Task: Create a scrum project CommPlan. Add to scrum project CommPlan a team member softage.1@softage.net and assign as Project Lead. Add to scrum project CommPlan a team member softage.2@softage.net
Action: Mouse moved to (204, 60)
Screenshot: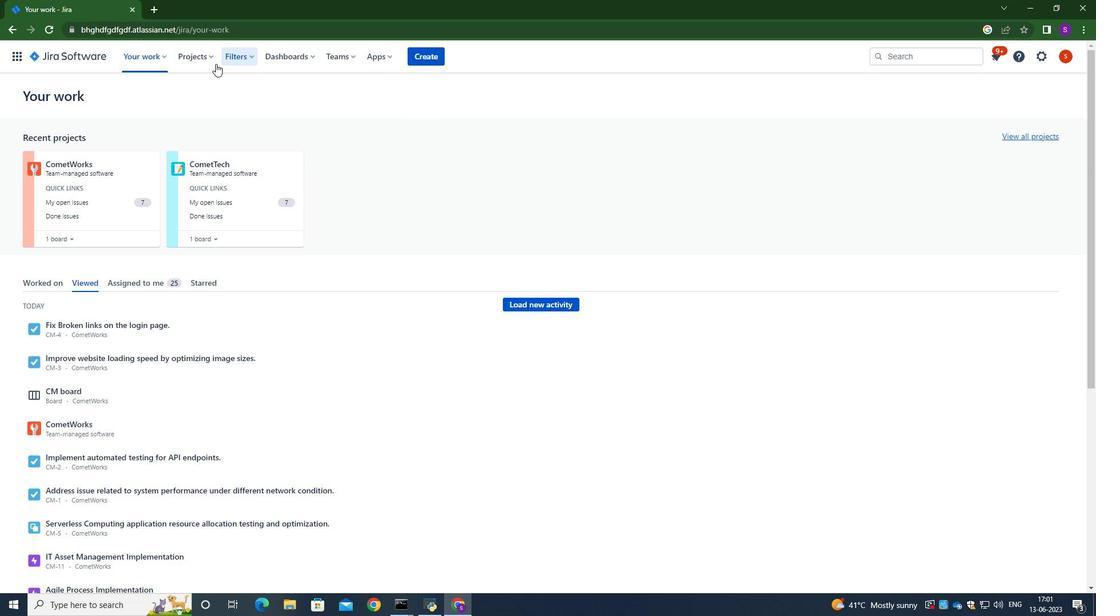 
Action: Mouse pressed left at (204, 60)
Screenshot: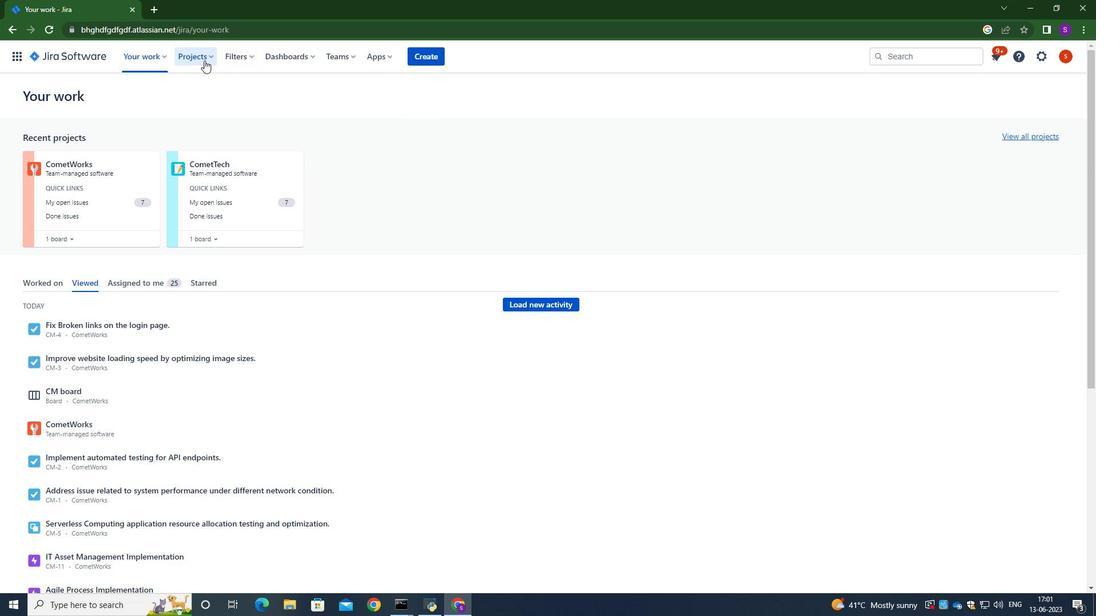 
Action: Mouse moved to (226, 190)
Screenshot: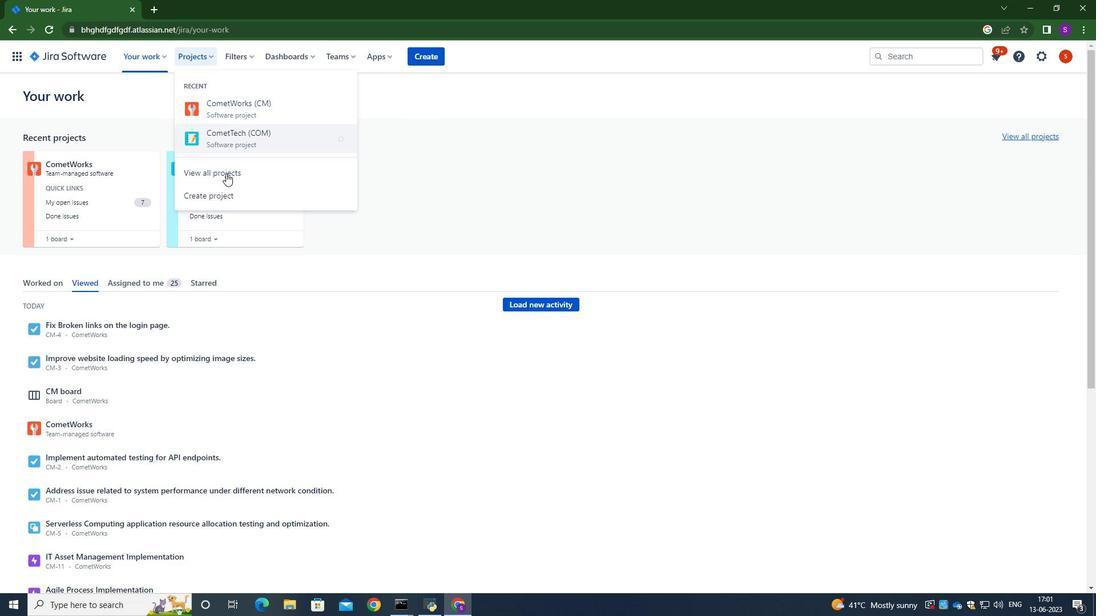 
Action: Mouse pressed left at (226, 190)
Screenshot: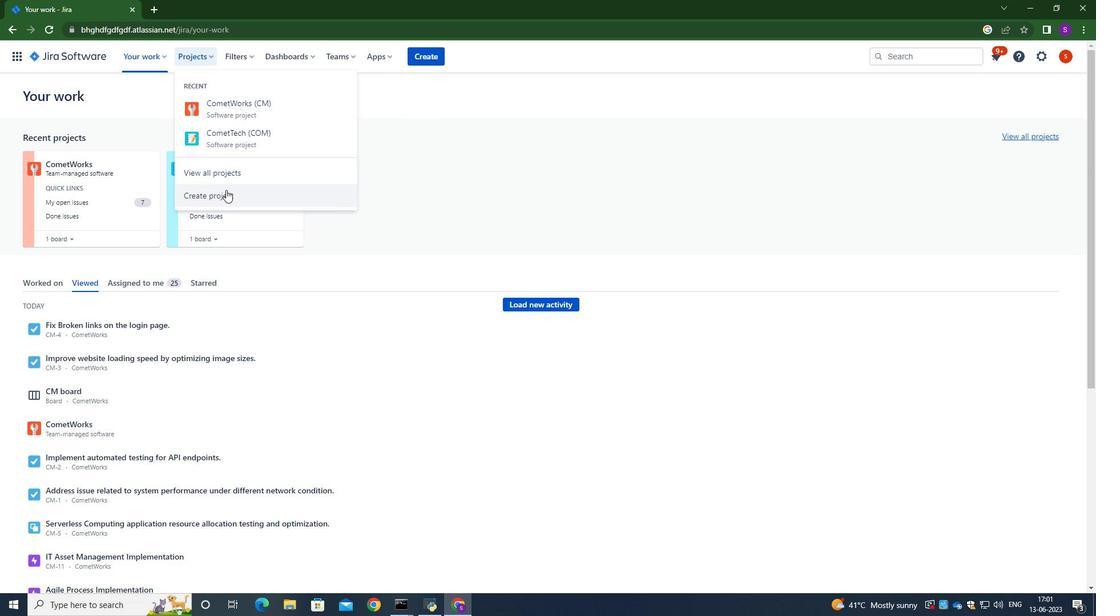 
Action: Mouse moved to (440, 288)
Screenshot: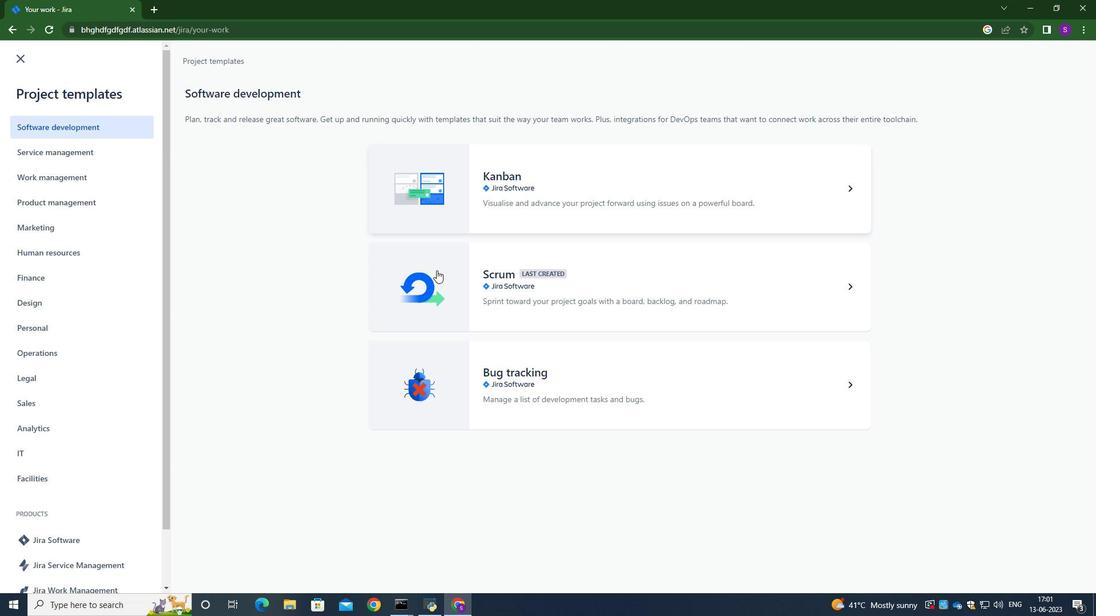 
Action: Mouse pressed left at (440, 288)
Screenshot: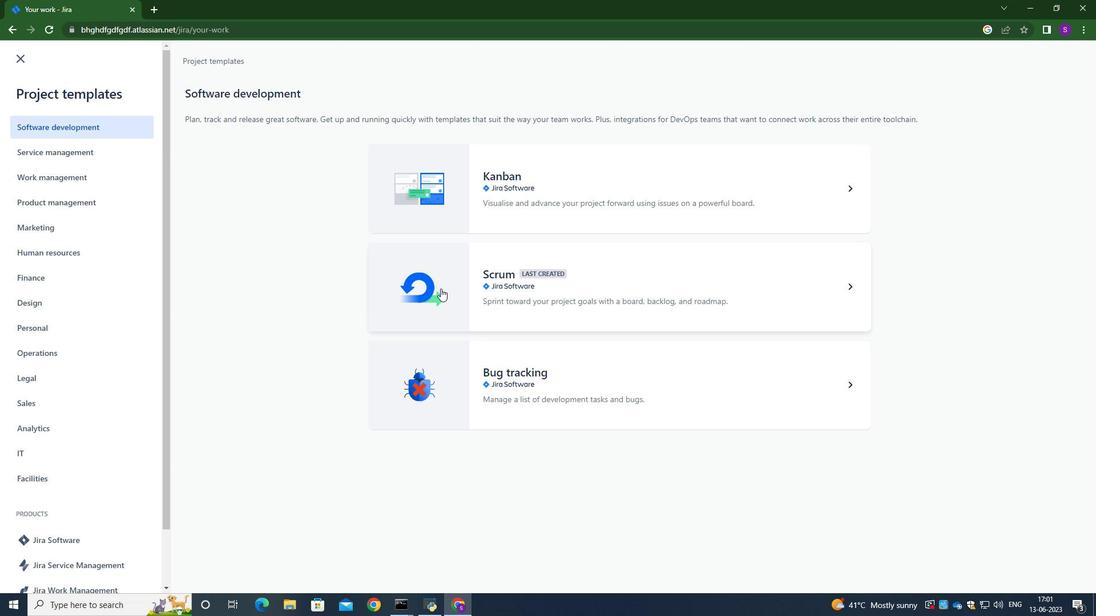 
Action: Mouse moved to (824, 95)
Screenshot: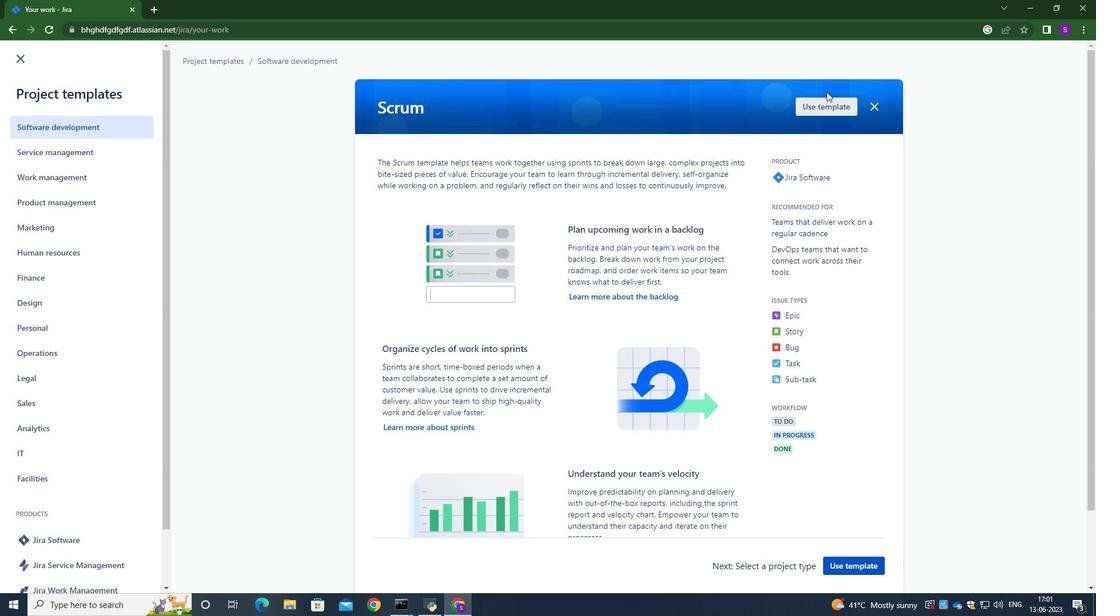
Action: Mouse pressed left at (824, 95)
Screenshot: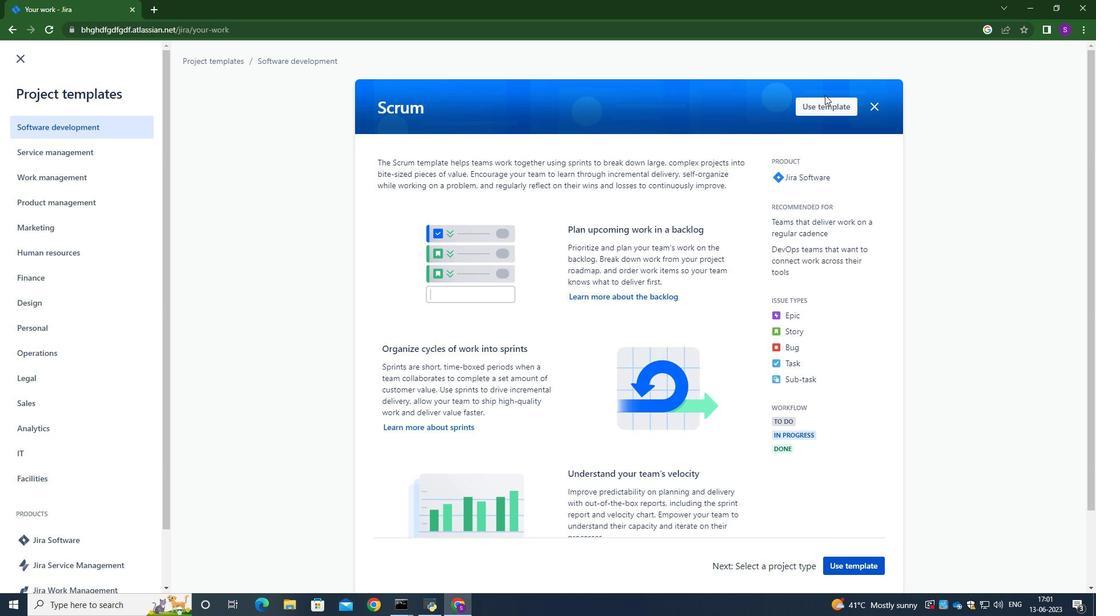 
Action: Mouse moved to (824, 101)
Screenshot: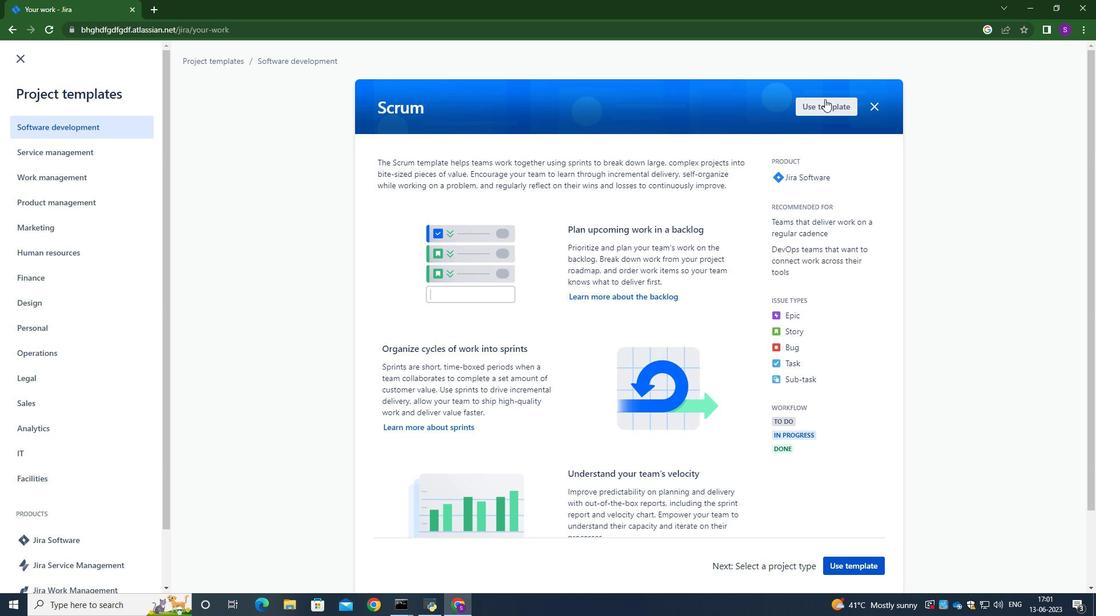 
Action: Mouse pressed left at (824, 101)
Screenshot: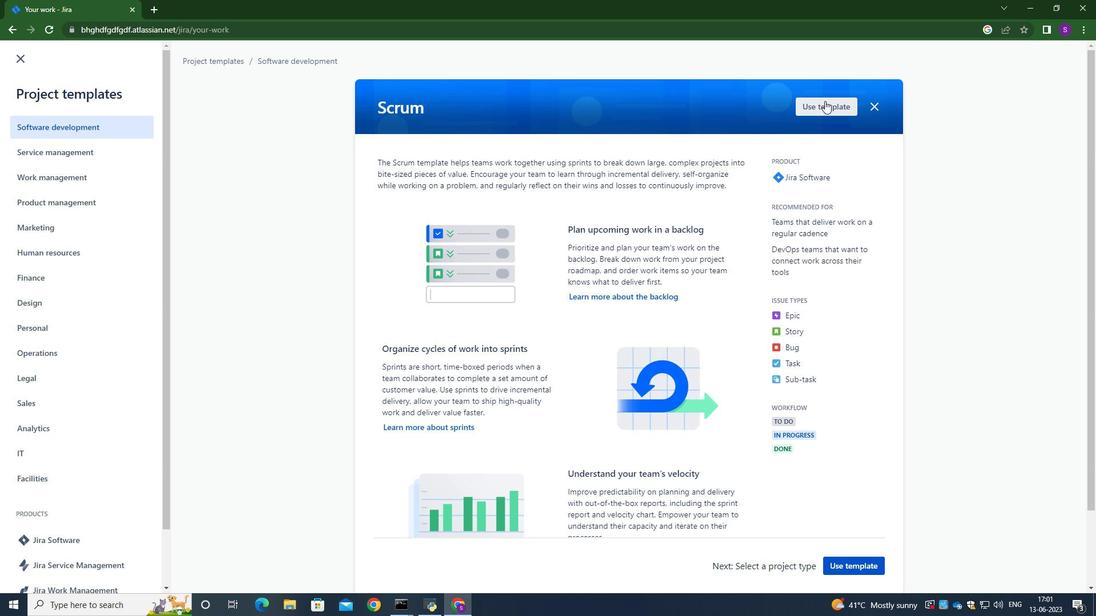 
Action: Mouse moved to (548, 303)
Screenshot: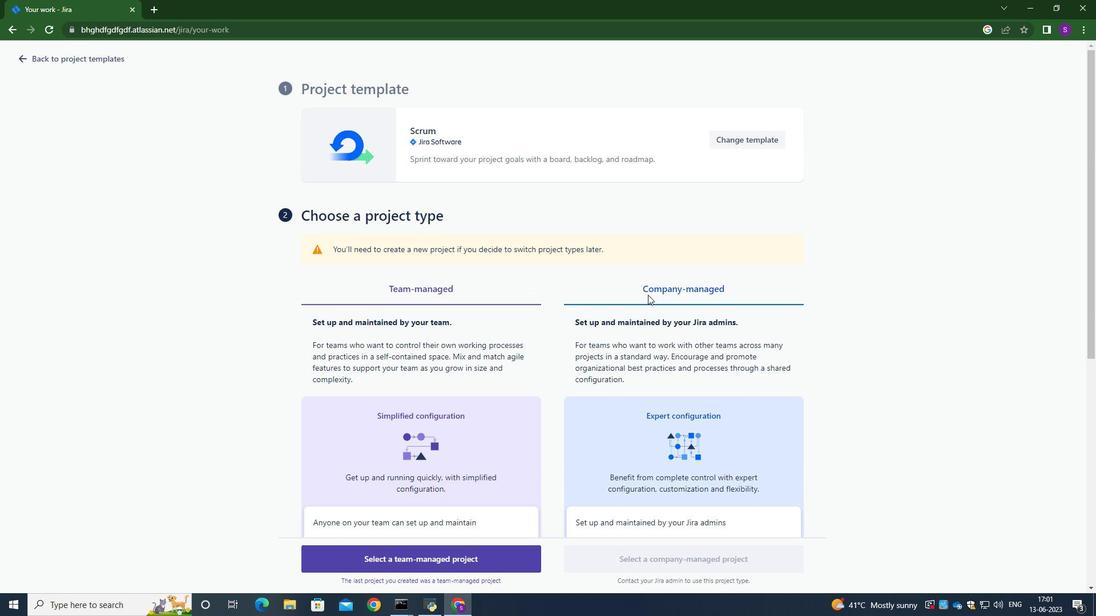 
Action: Mouse scrolled (548, 302) with delta (0, 0)
Screenshot: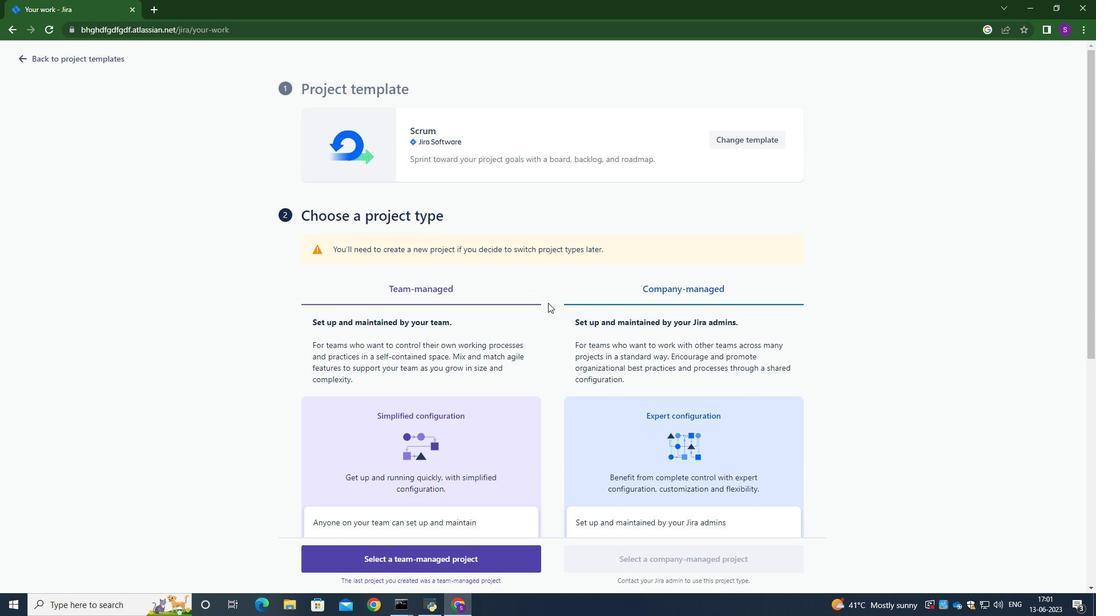 
Action: Mouse scrolled (548, 302) with delta (0, 0)
Screenshot: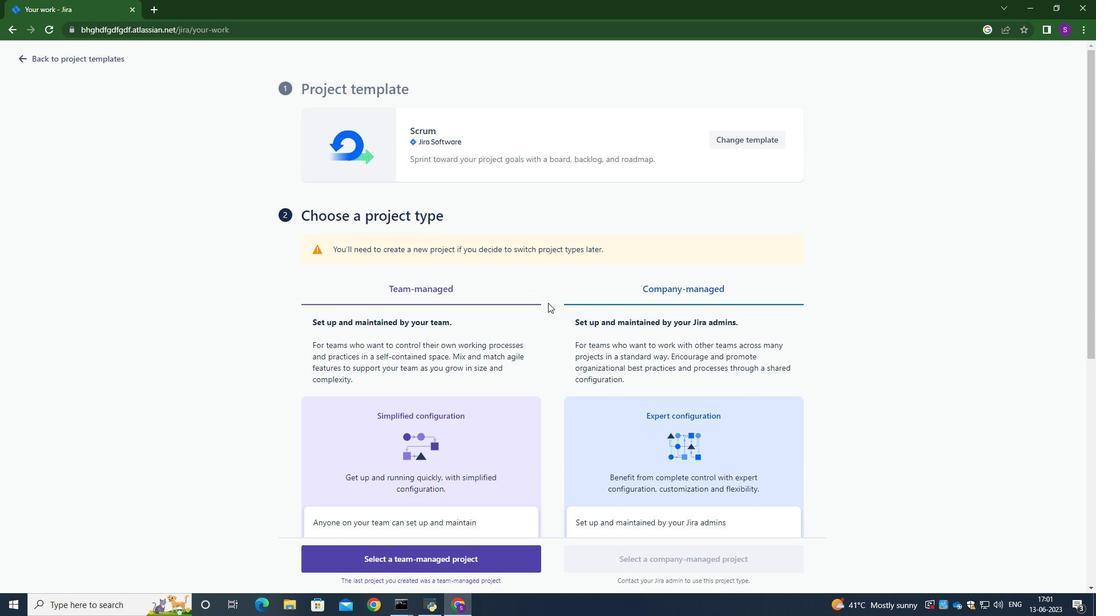 
Action: Mouse scrolled (548, 302) with delta (0, 0)
Screenshot: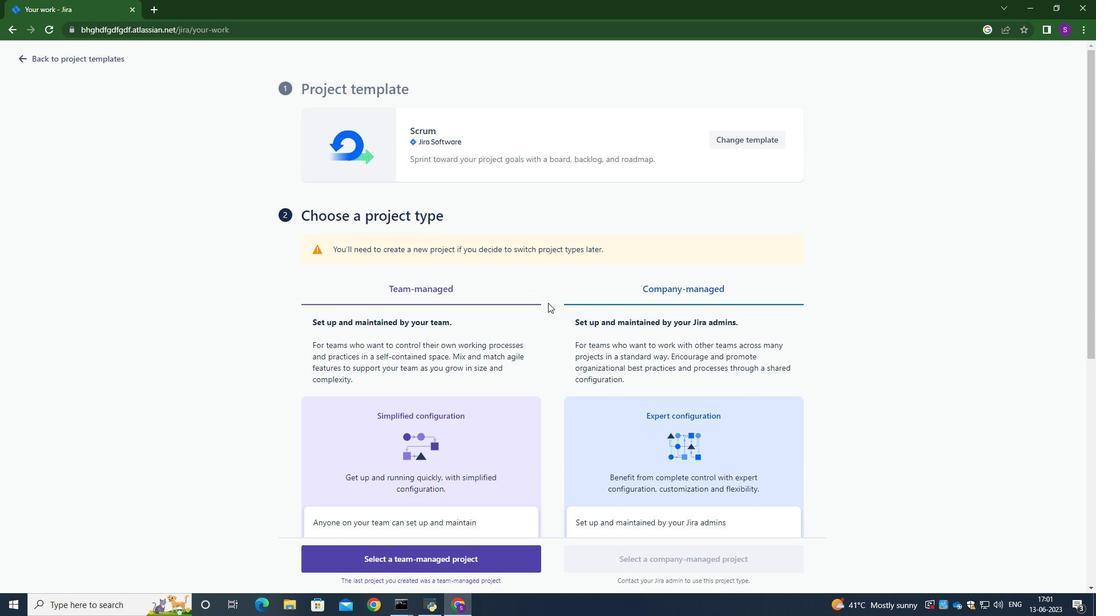 
Action: Mouse scrolled (548, 302) with delta (0, 0)
Screenshot: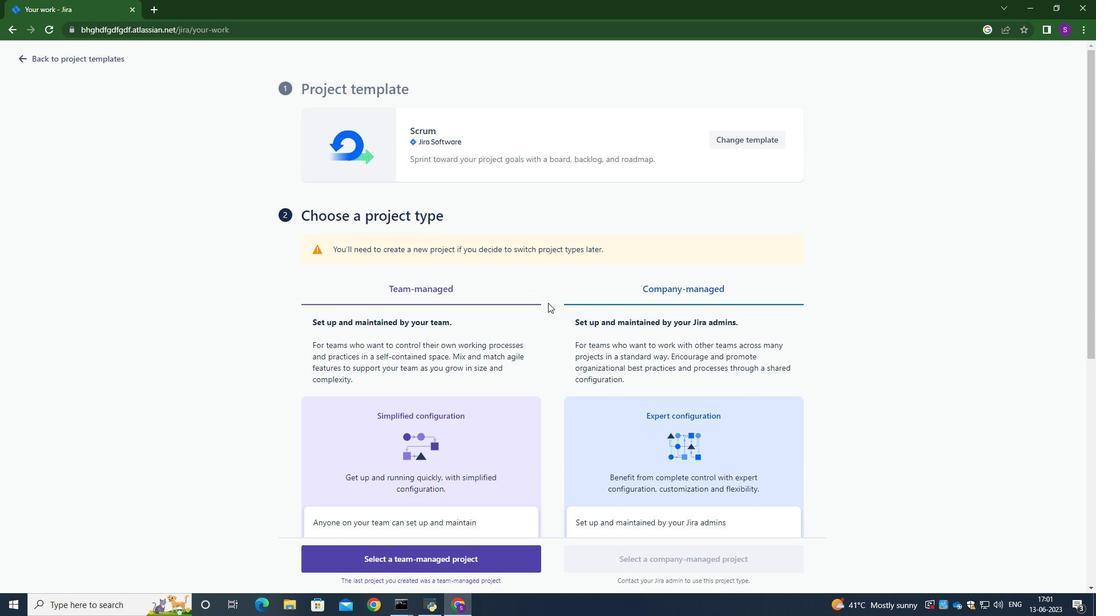 
Action: Mouse scrolled (548, 302) with delta (0, 0)
Screenshot: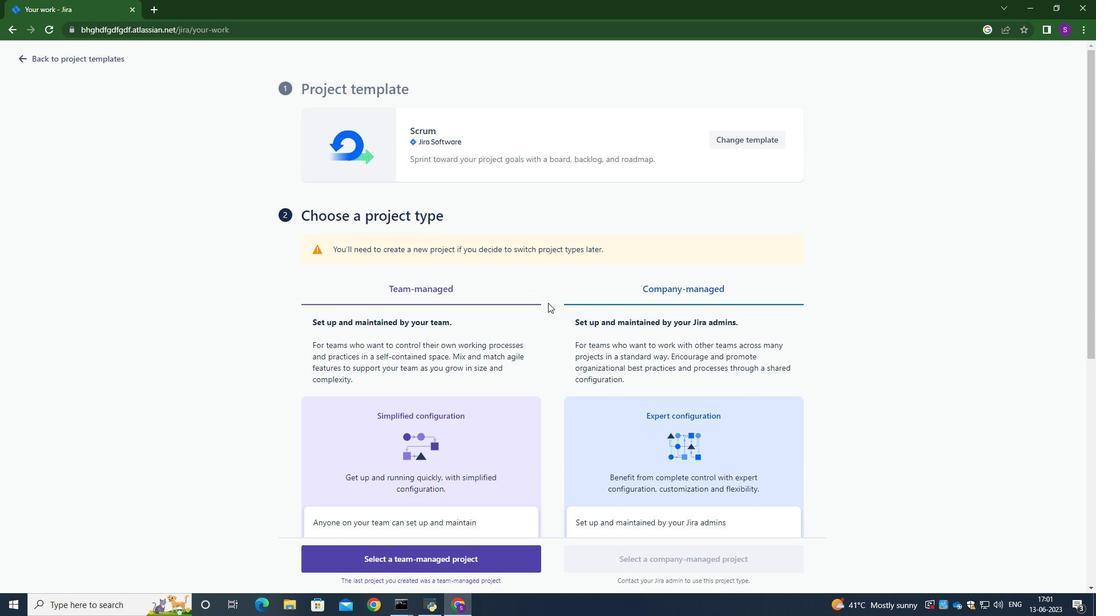 
Action: Mouse scrolled (548, 302) with delta (0, 0)
Screenshot: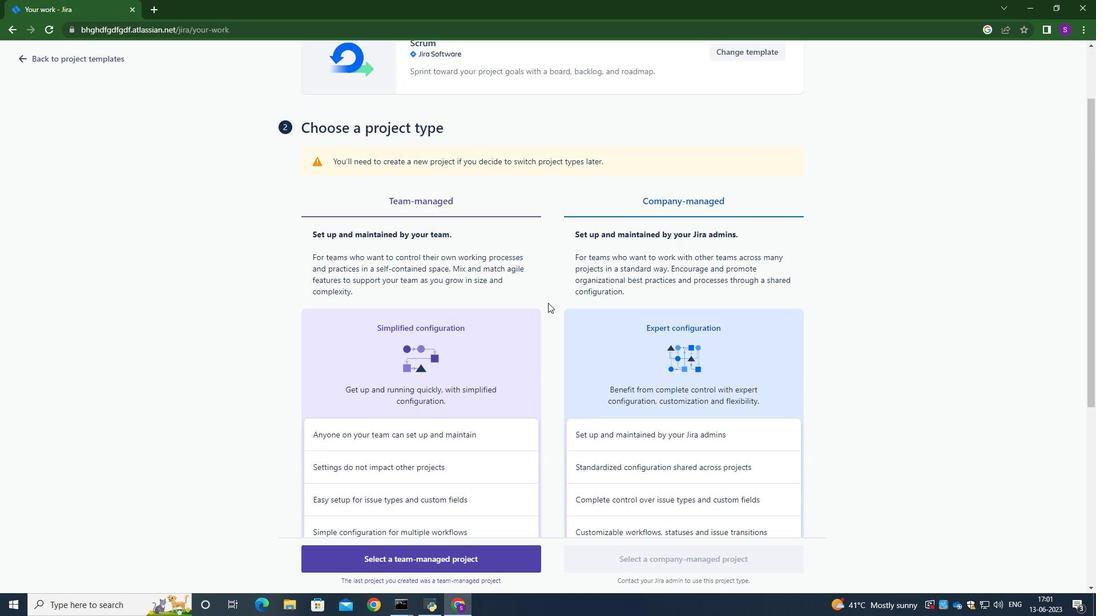 
Action: Mouse scrolled (548, 302) with delta (0, 0)
Screenshot: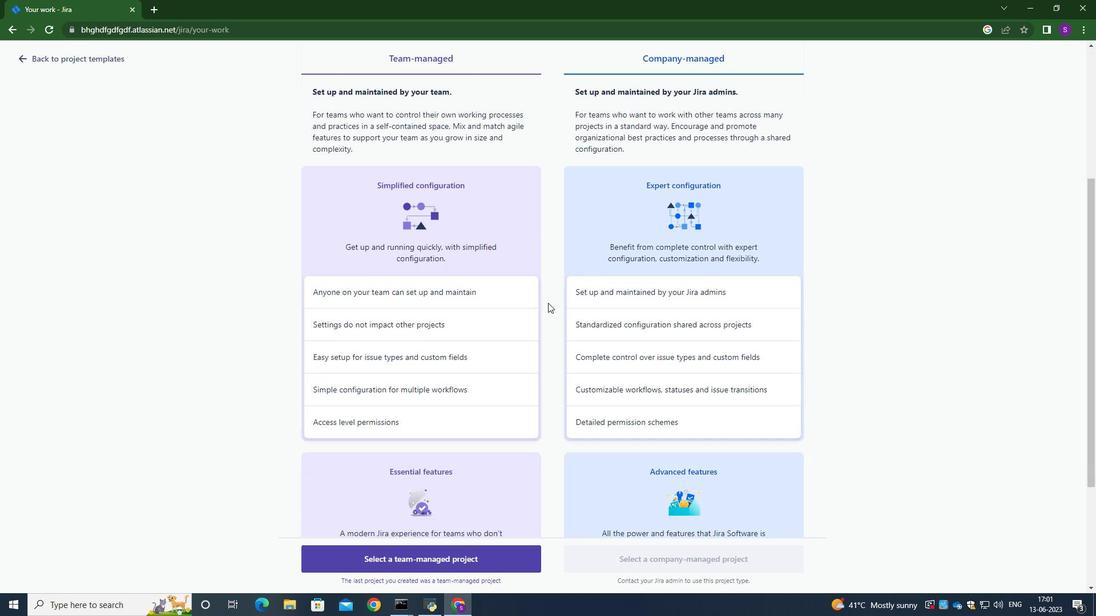 
Action: Mouse scrolled (548, 302) with delta (0, 0)
Screenshot: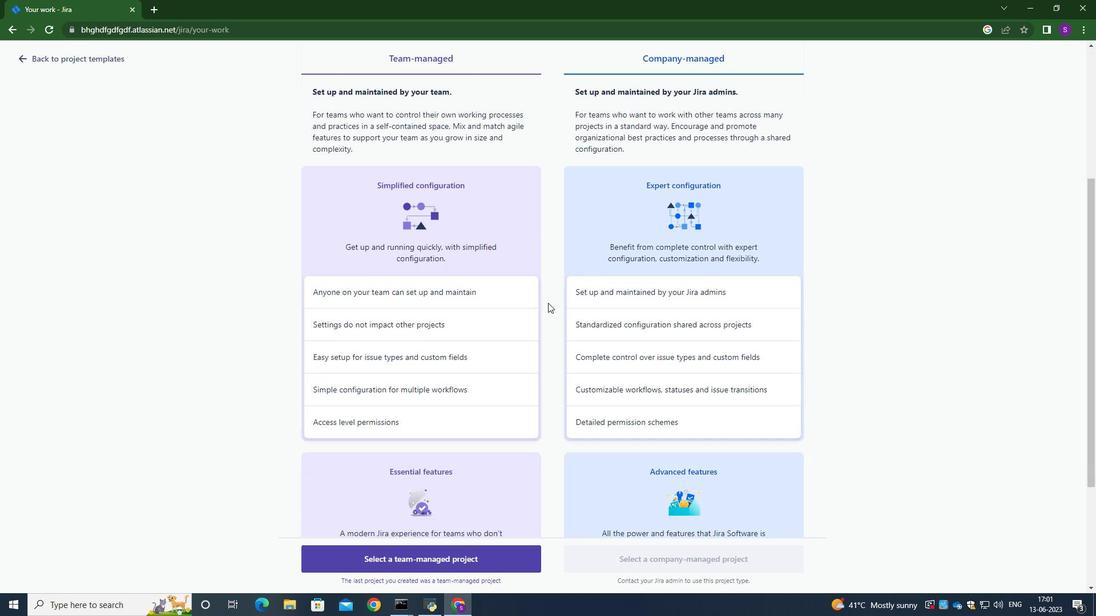 
Action: Mouse scrolled (548, 302) with delta (0, 0)
Screenshot: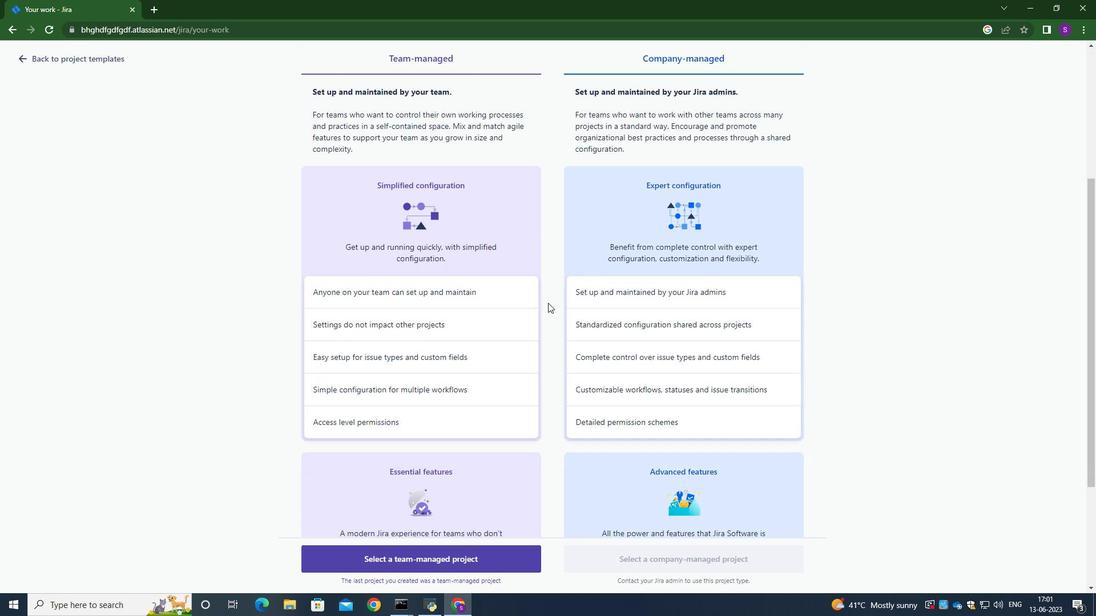 
Action: Mouse scrolled (548, 302) with delta (0, 0)
Screenshot: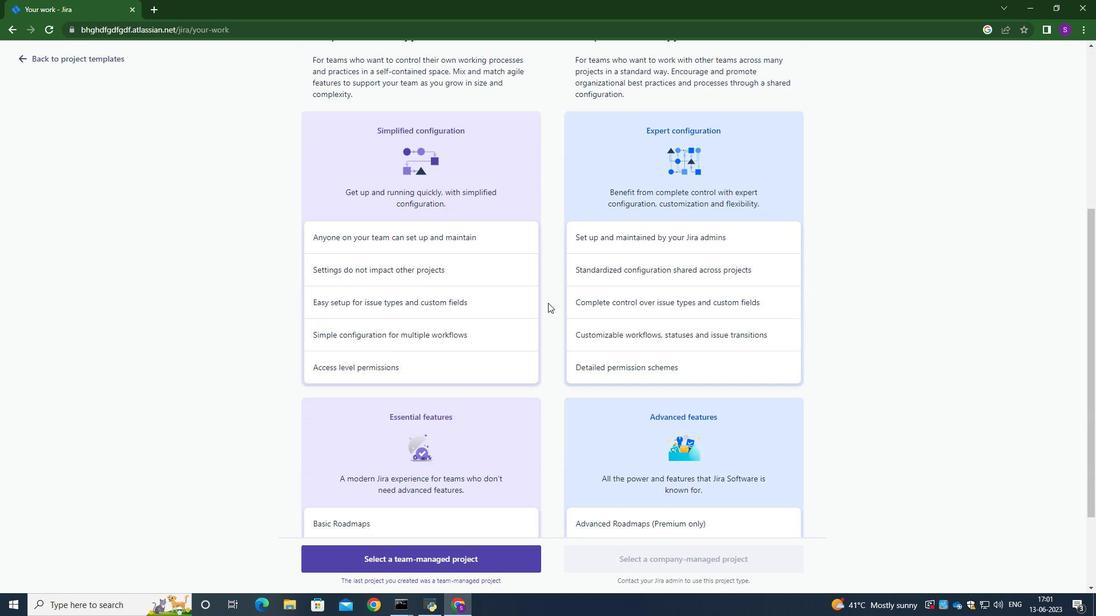 
Action: Mouse moved to (452, 564)
Screenshot: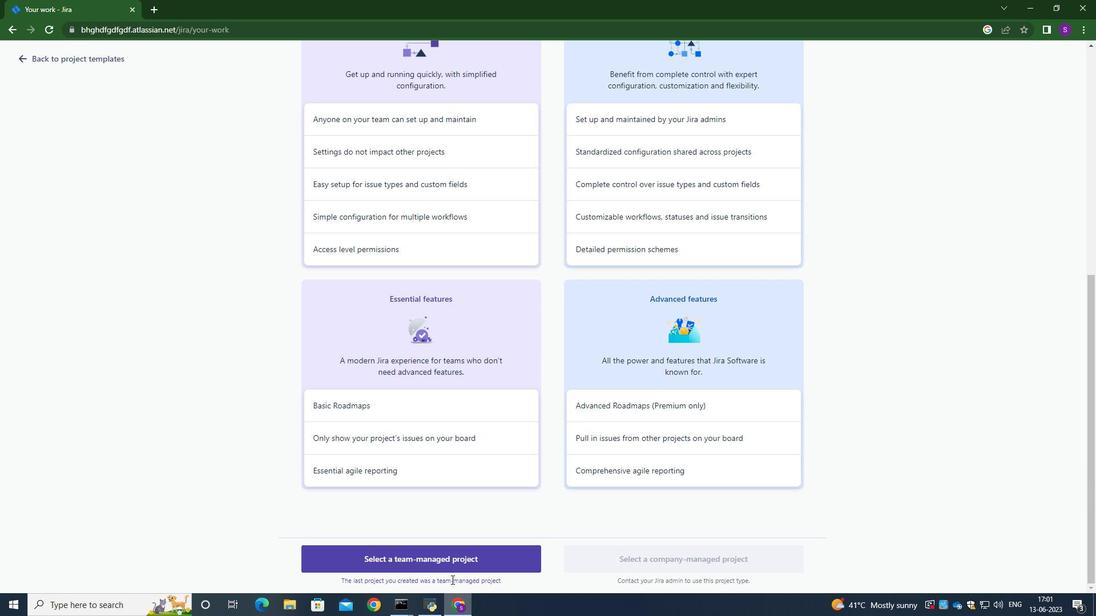 
Action: Mouse pressed left at (452, 564)
Screenshot: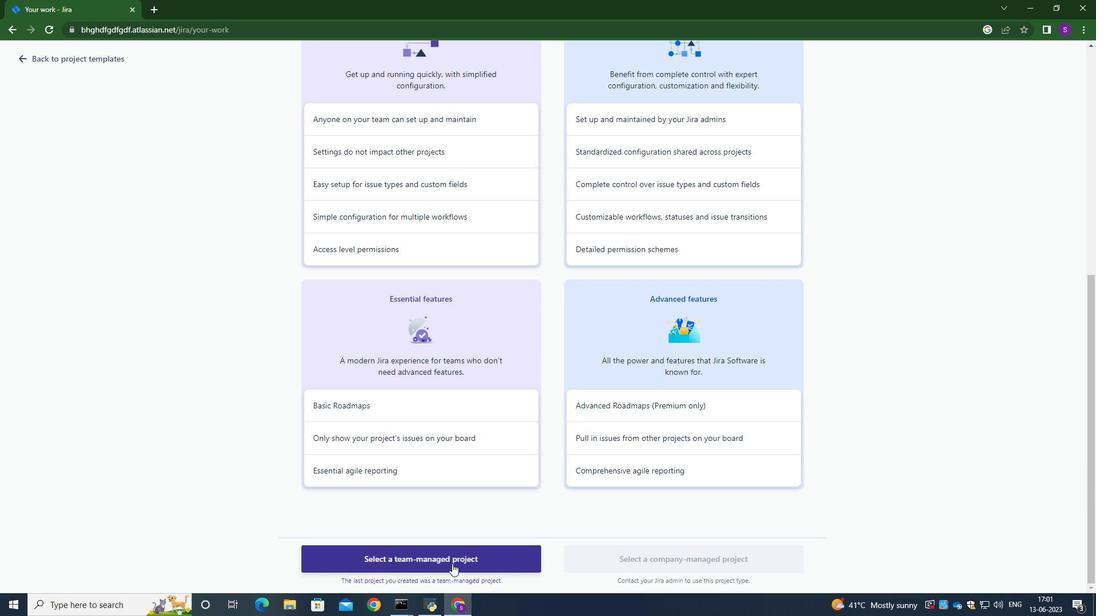 
Action: Mouse moved to (368, 270)
Screenshot: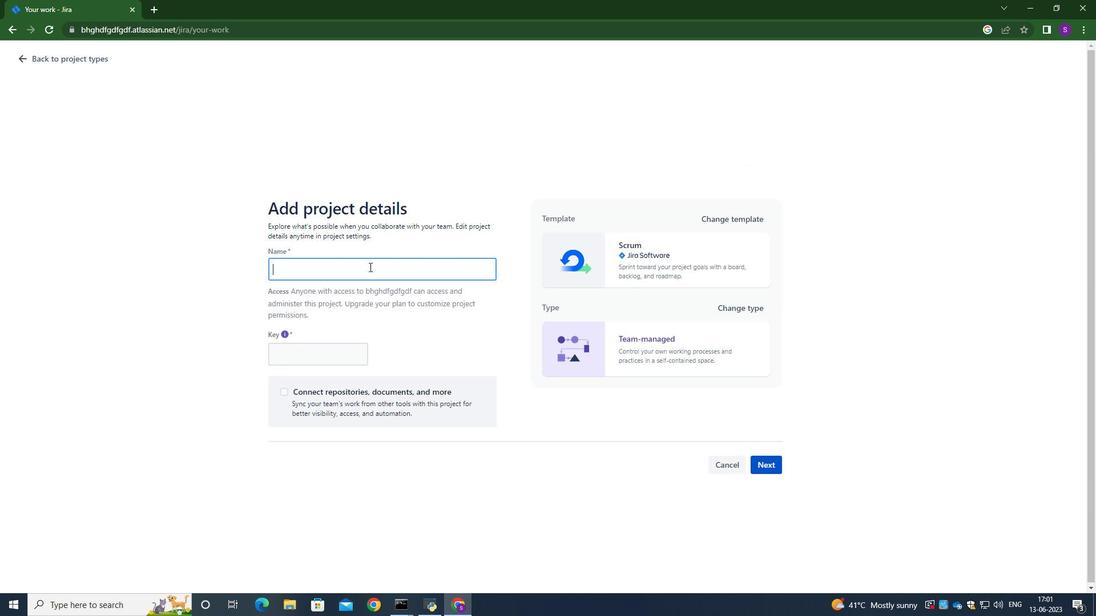 
Action: Mouse pressed left at (368, 270)
Screenshot: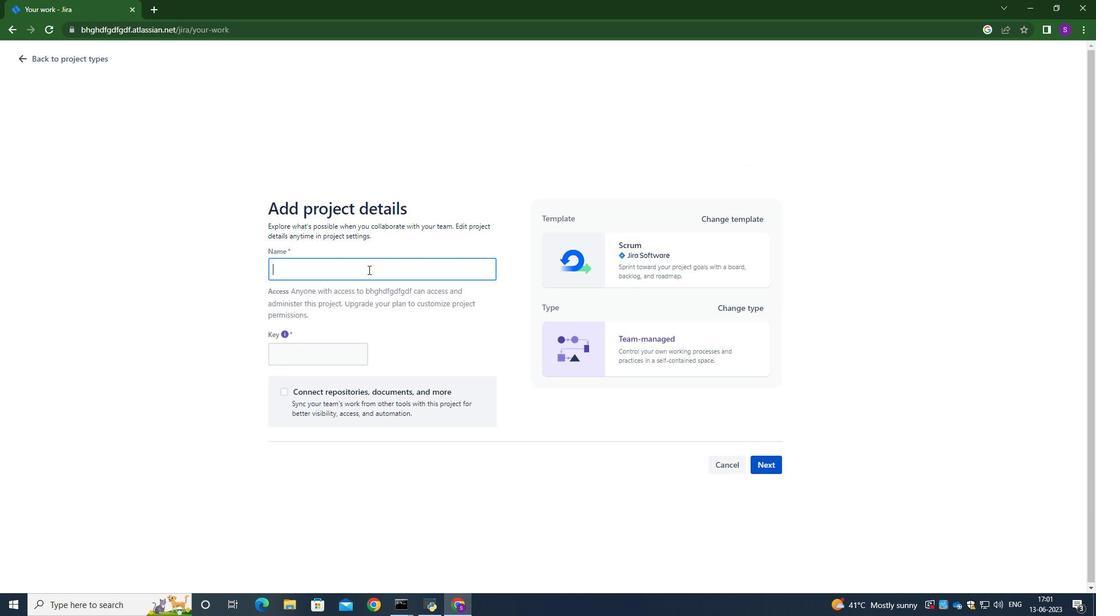 
Action: Key pressed <Key.caps_lock>C<Key.caps_lock>omm<Key.caps_lock>P<Key.caps_lock>a<Key.backspace>lan
Screenshot: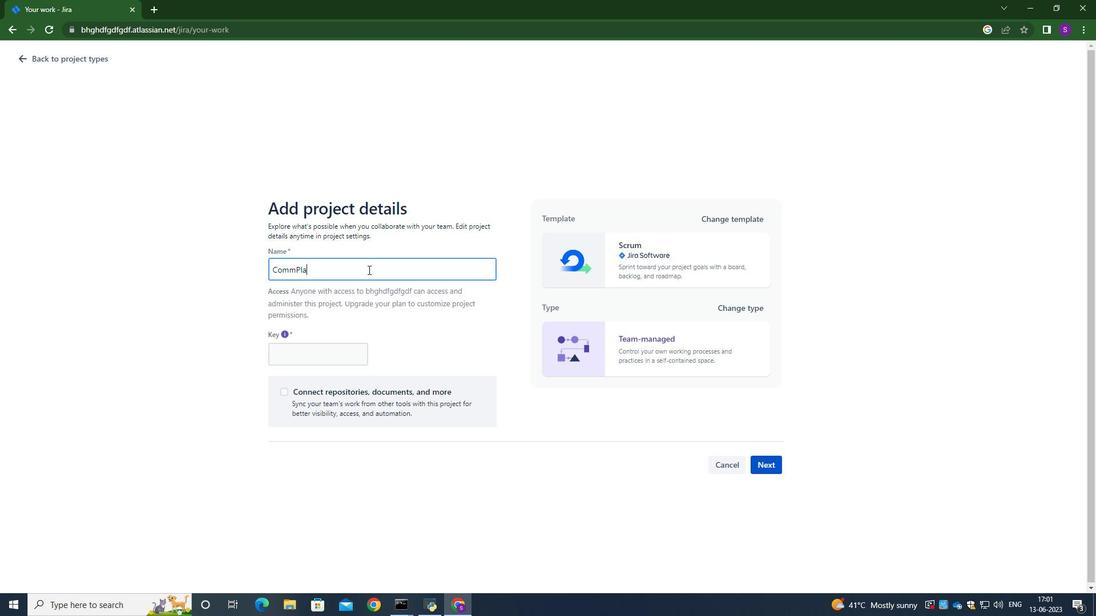 
Action: Mouse moved to (770, 461)
Screenshot: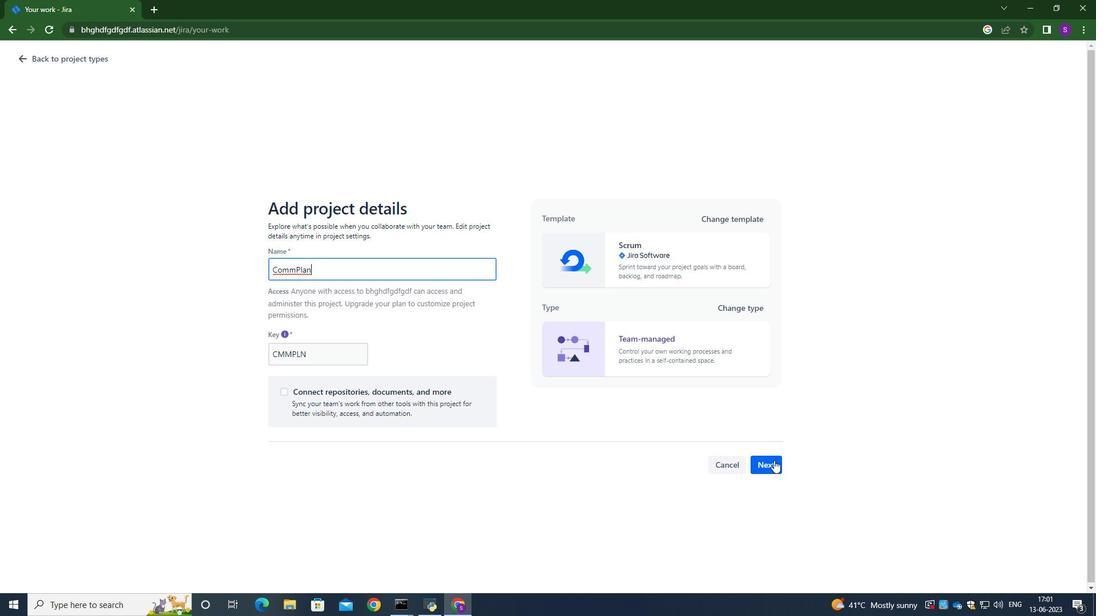 
Action: Mouse pressed left at (770, 461)
Screenshot: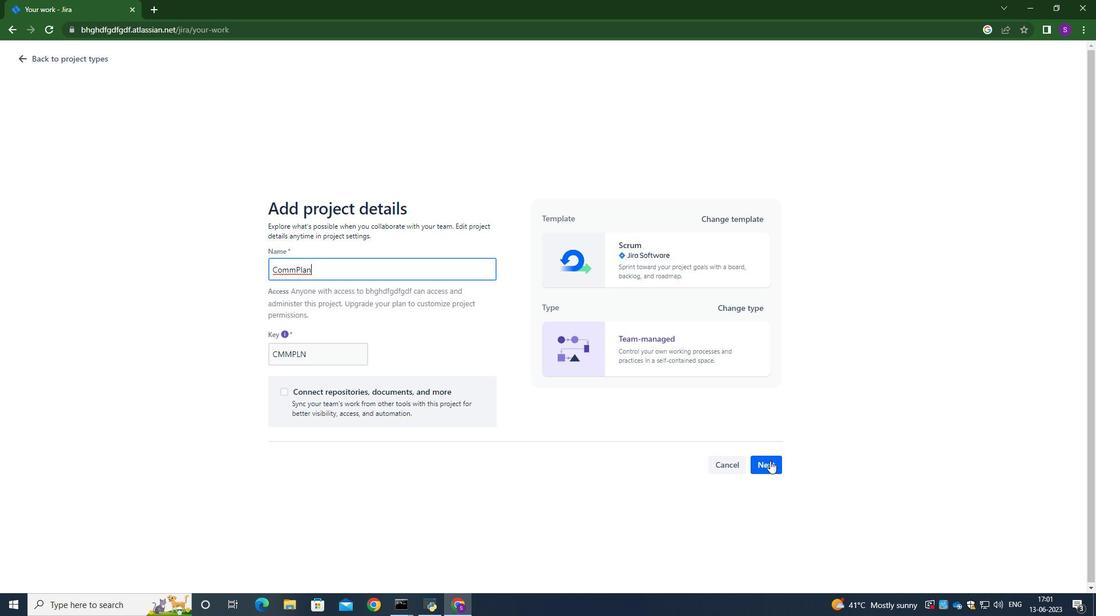 
Action: Mouse moved to (715, 353)
Screenshot: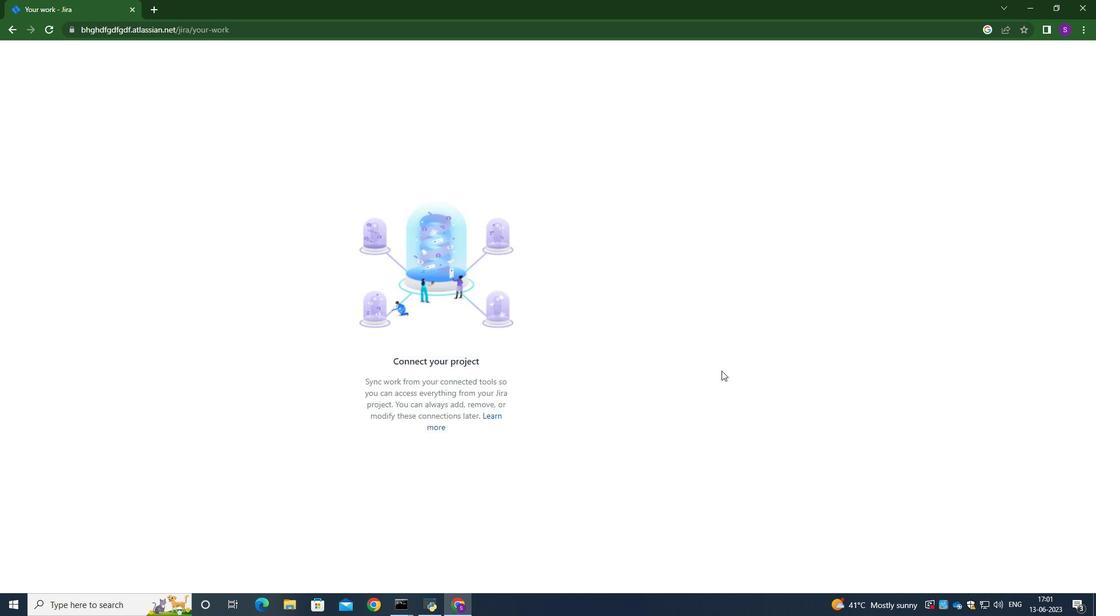 
Action: Mouse scrolled (715, 353) with delta (0, 0)
Screenshot: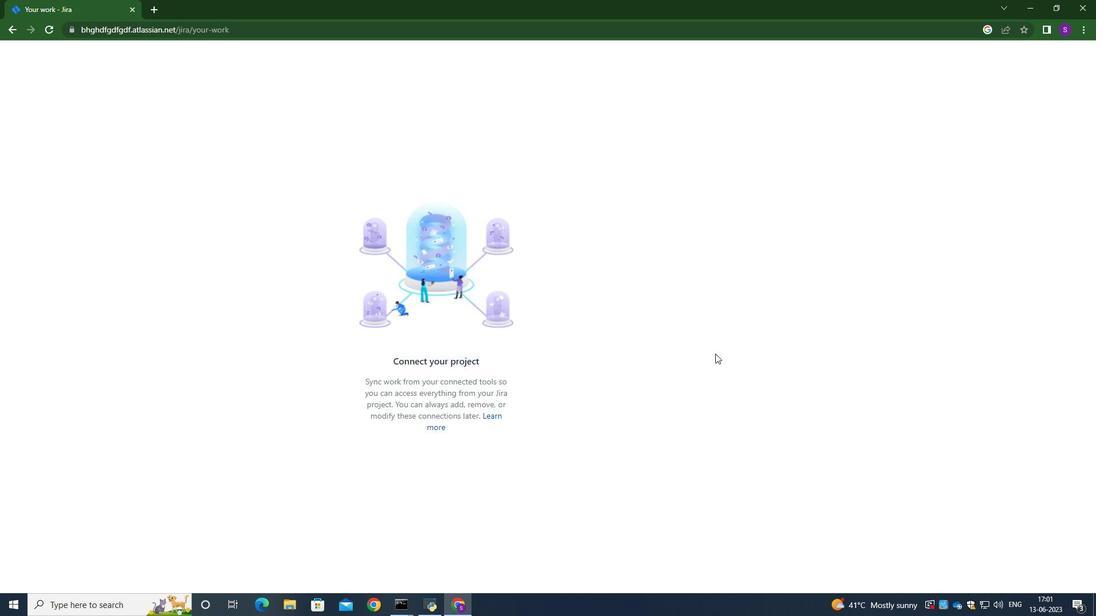 
Action: Mouse moved to (652, 388)
Screenshot: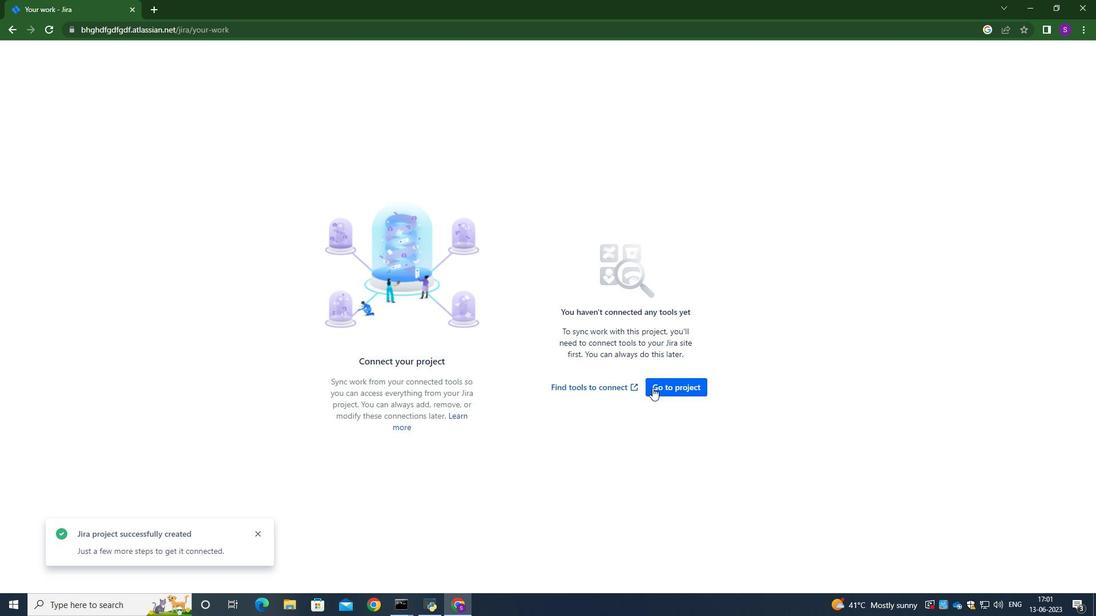 
Action: Mouse pressed left at (652, 388)
Screenshot: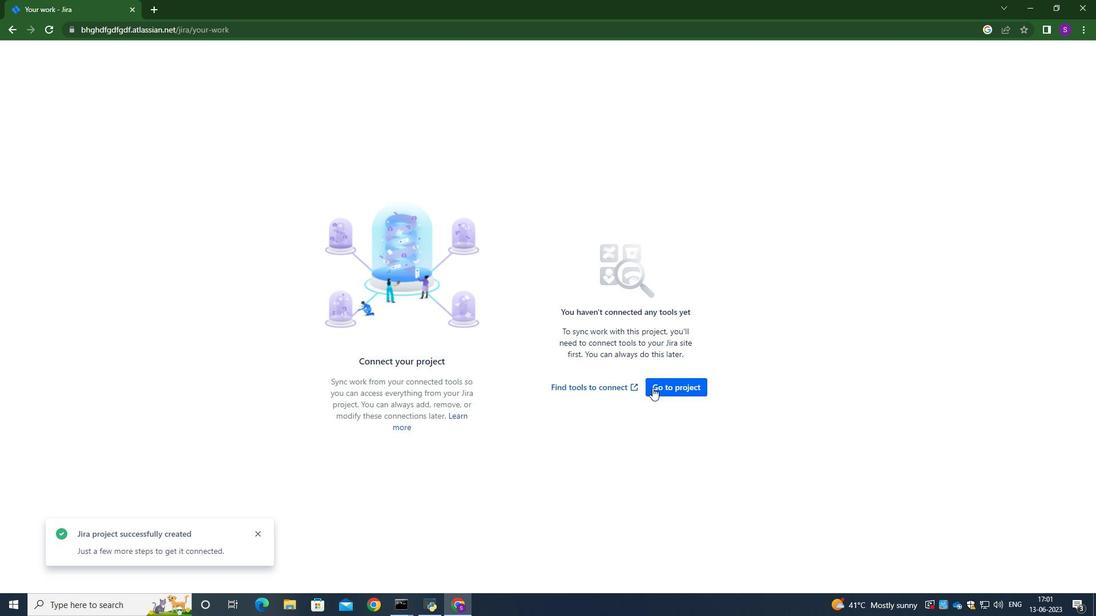 
Action: Mouse moved to (64, 323)
Screenshot: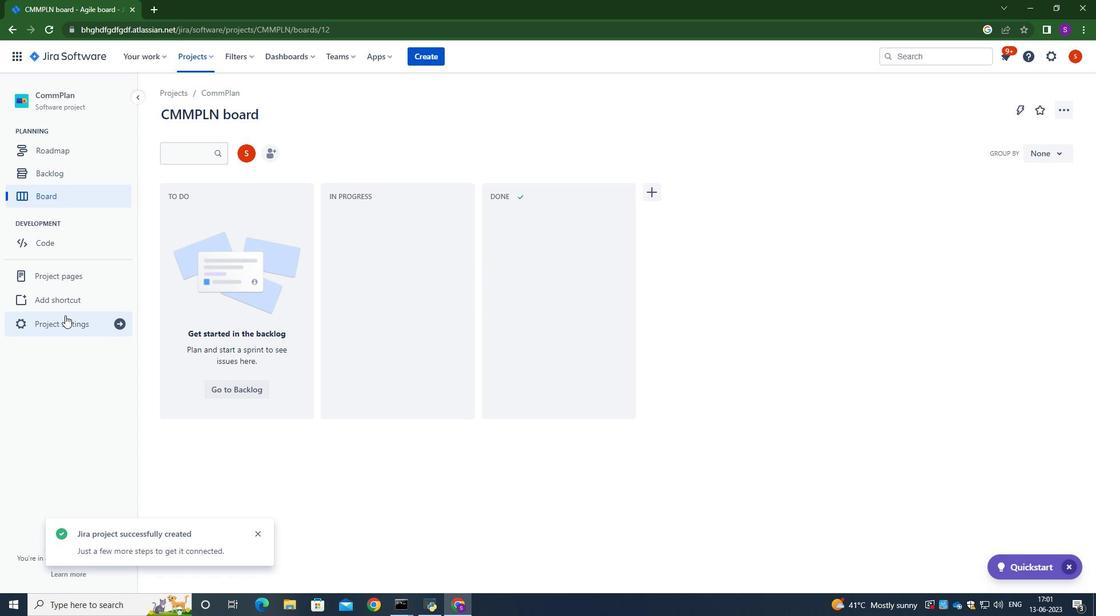 
Action: Mouse pressed left at (64, 323)
Screenshot: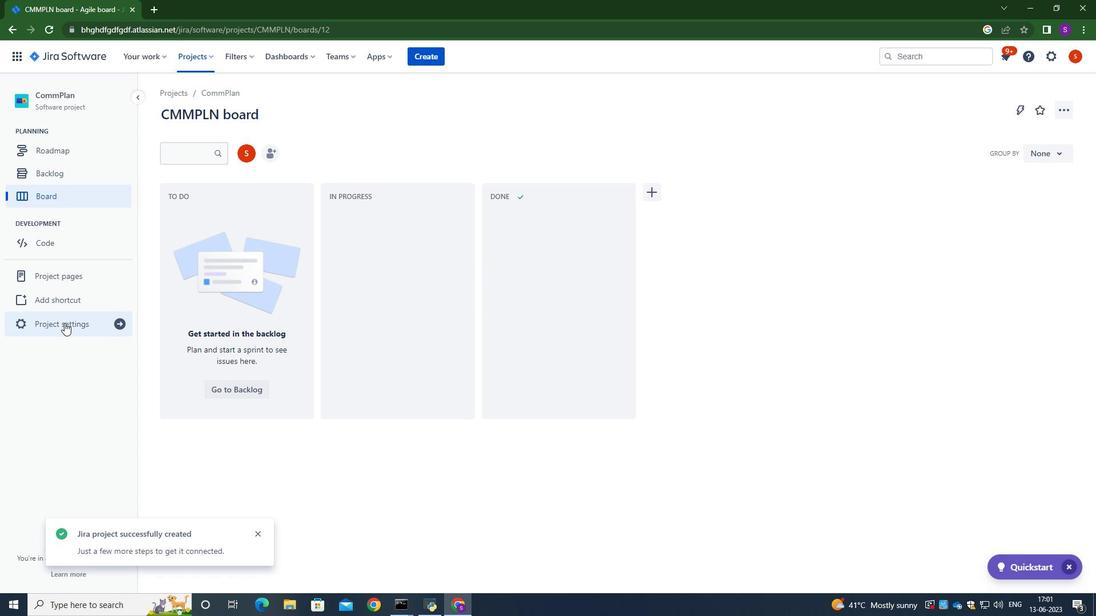 
Action: Mouse moved to (599, 360)
Screenshot: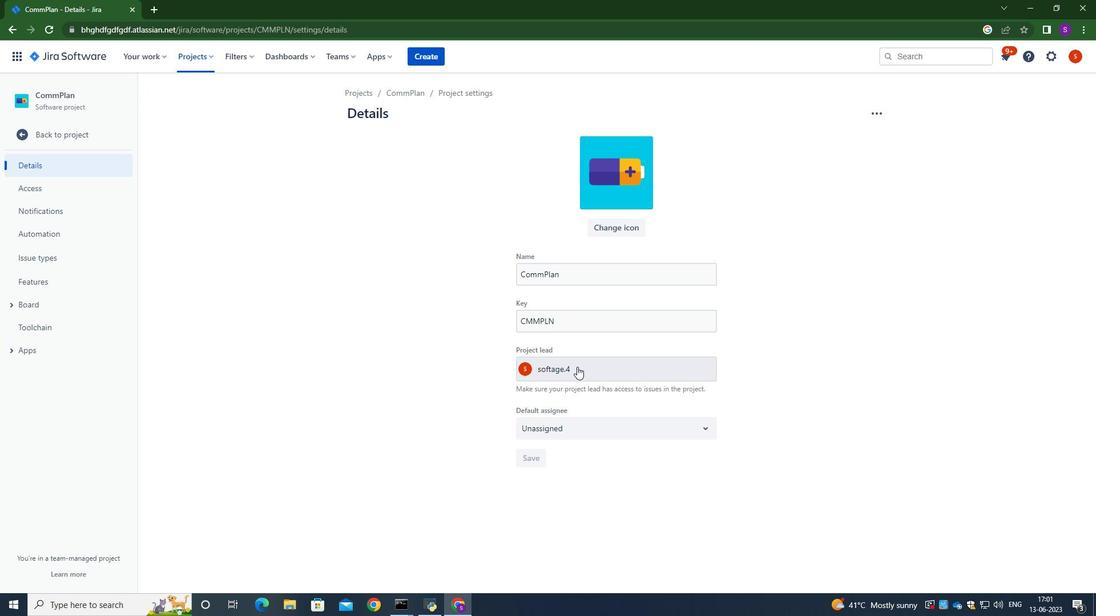 
Action: Mouse pressed left at (599, 360)
Screenshot: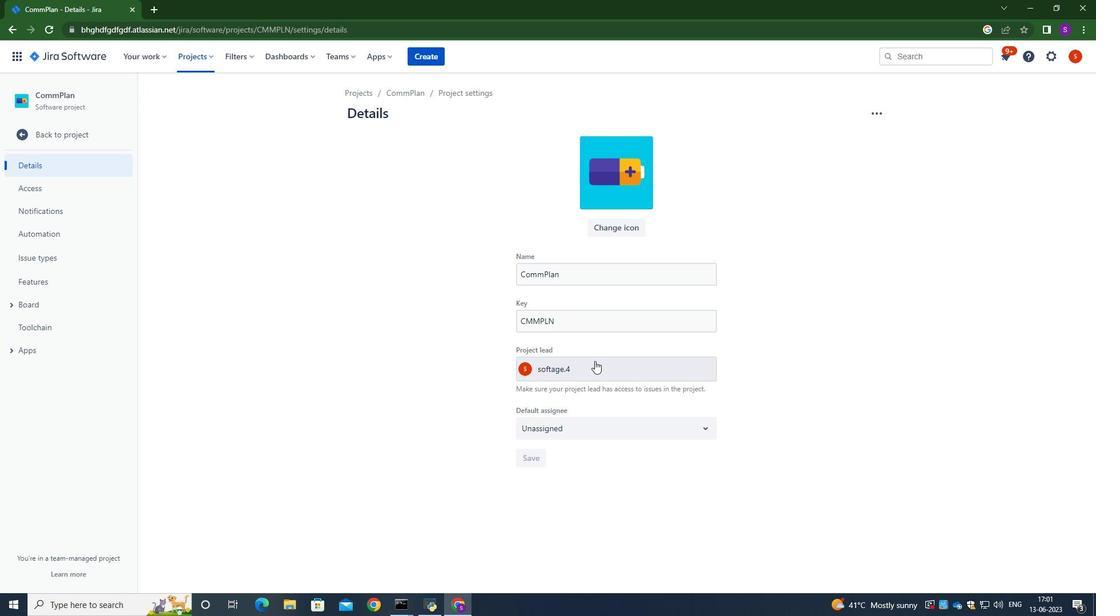 
Action: Mouse moved to (599, 360)
Screenshot: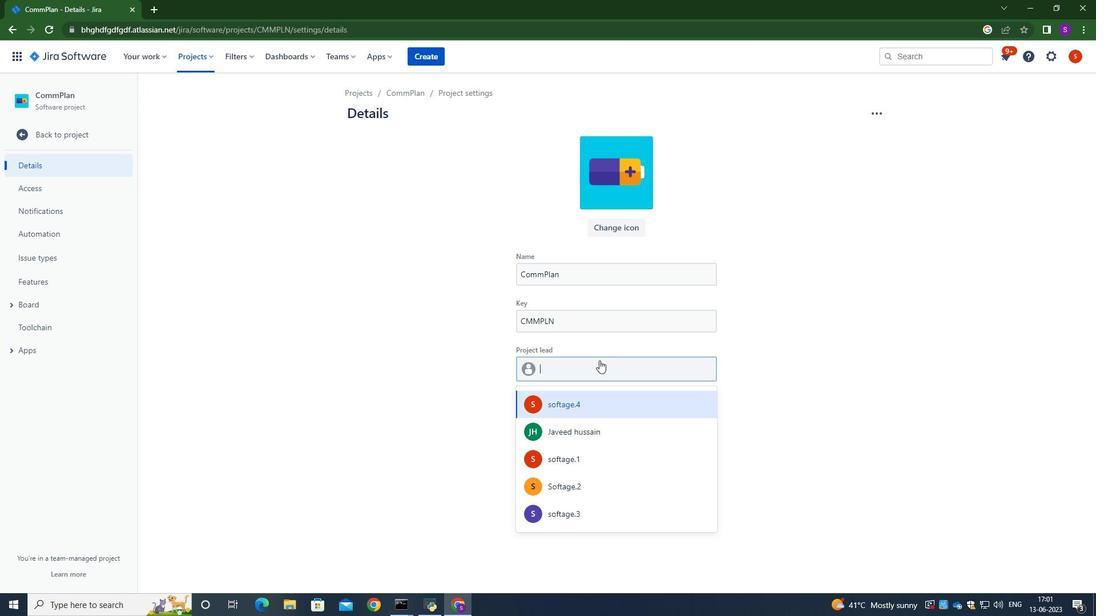 
Action: Key pressed softage.1<Key.shift>@softage.net
Screenshot: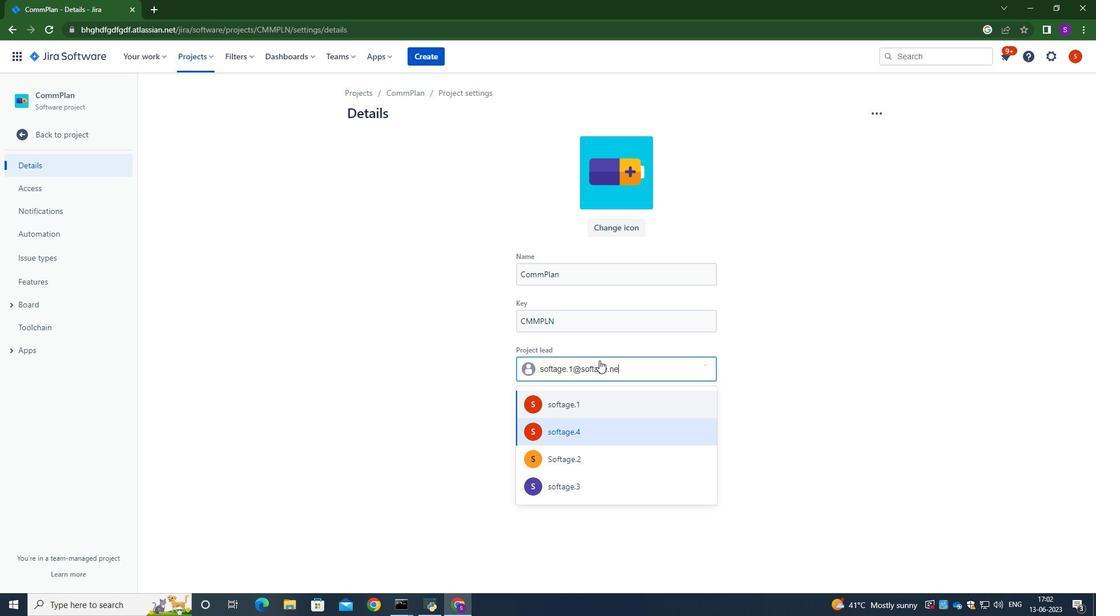 
Action: Mouse moved to (604, 409)
Screenshot: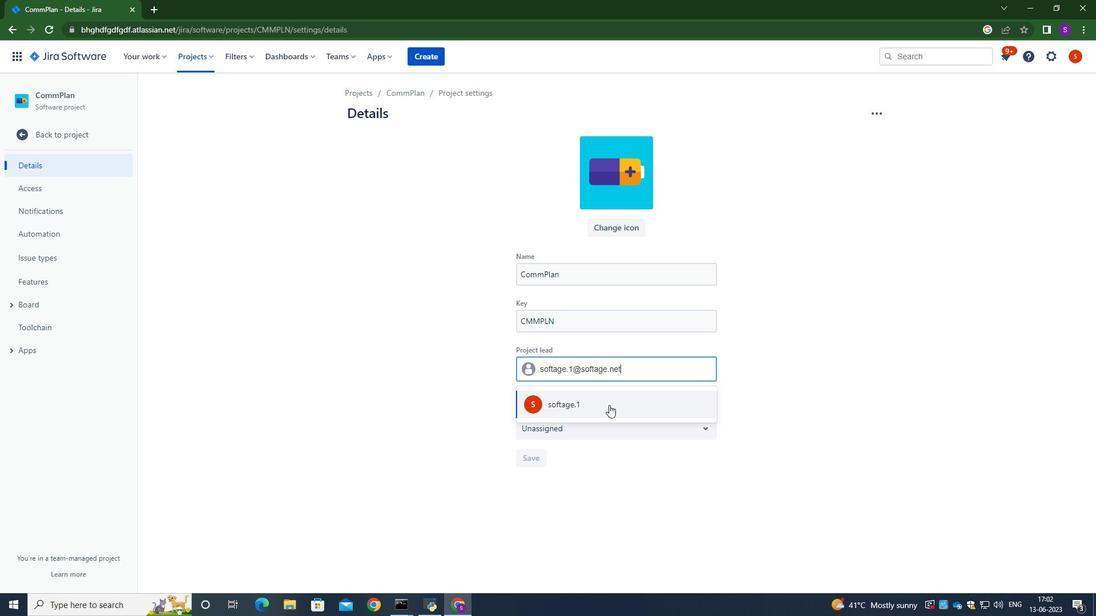 
Action: Mouse pressed left at (604, 409)
Screenshot: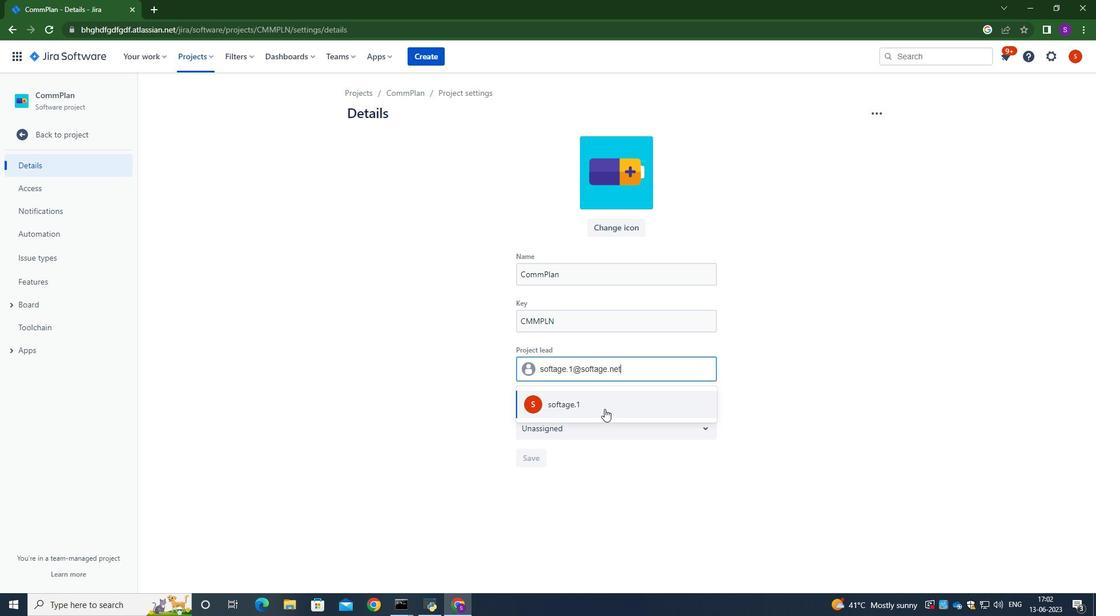 
Action: Mouse moved to (595, 425)
Screenshot: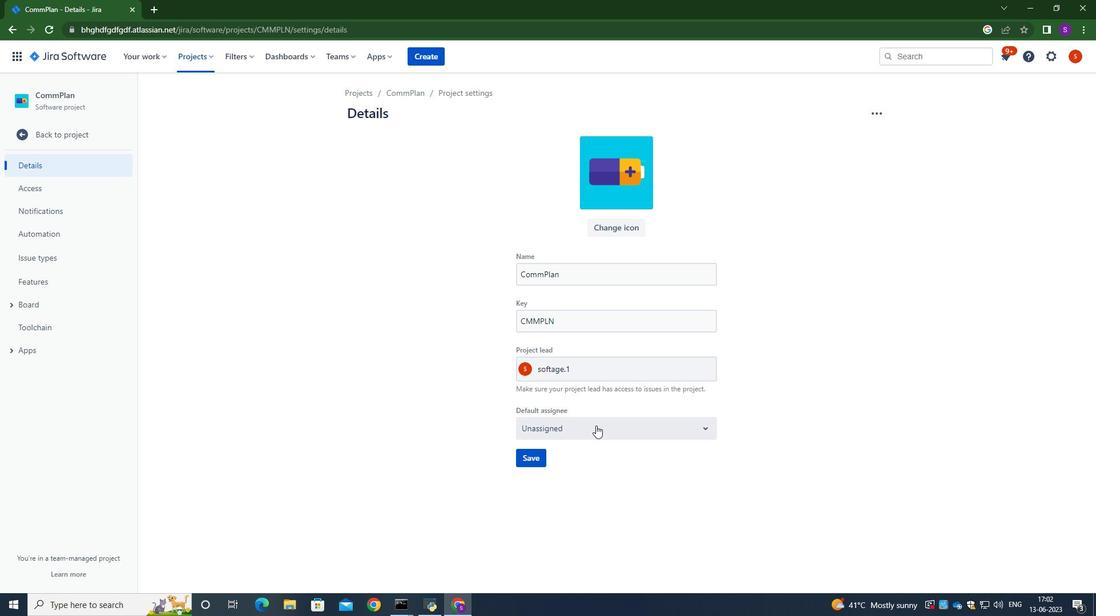 
Action: Mouse pressed left at (595, 425)
Screenshot: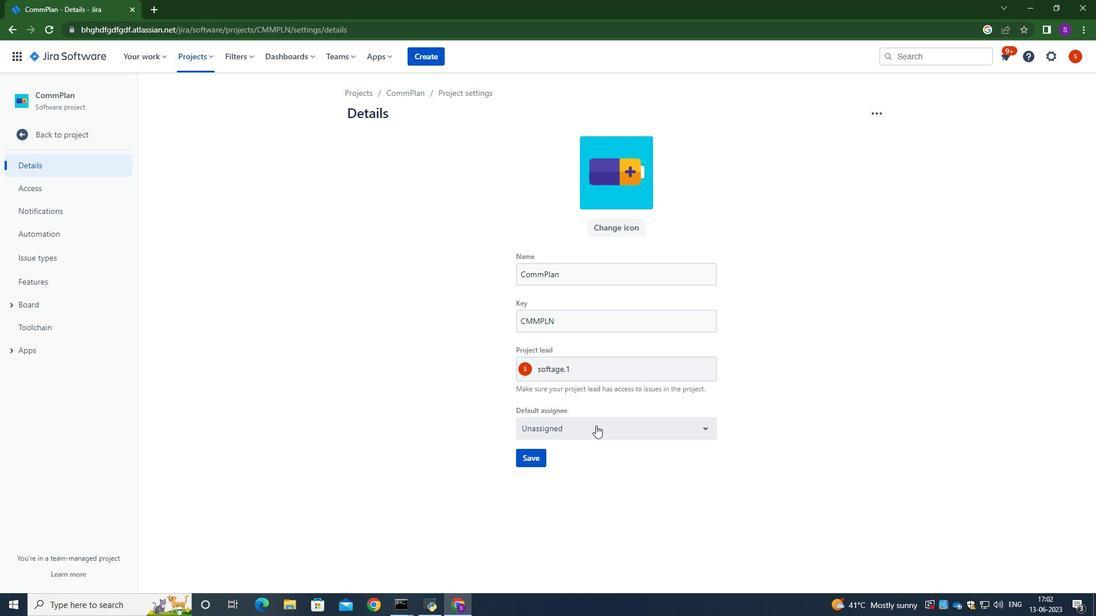 
Action: Mouse moved to (579, 460)
Screenshot: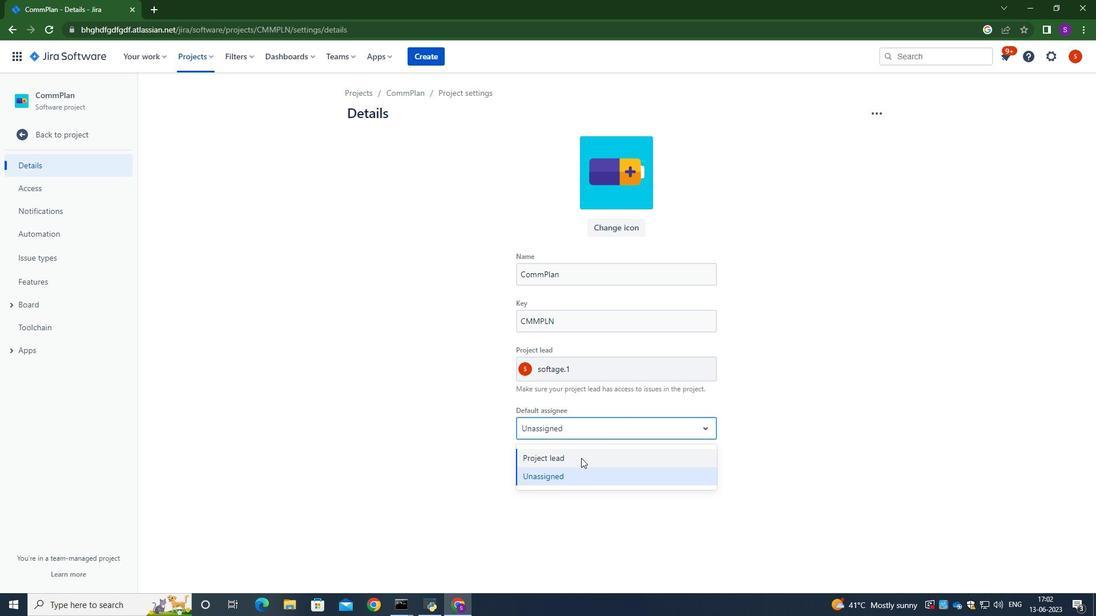 
Action: Mouse pressed left at (579, 460)
Screenshot: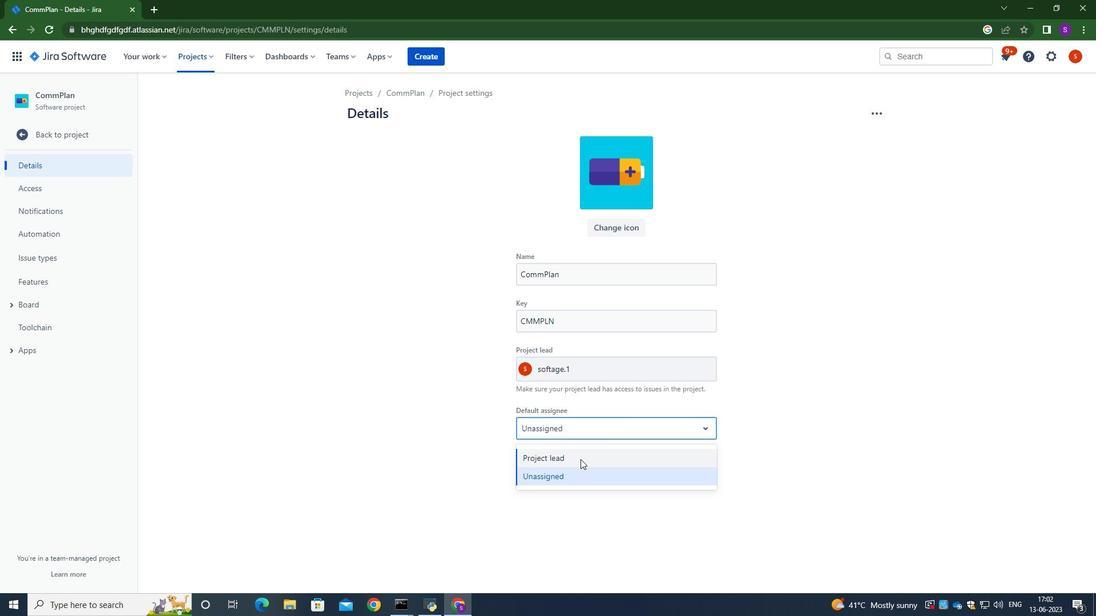 
Action: Mouse moved to (525, 454)
Screenshot: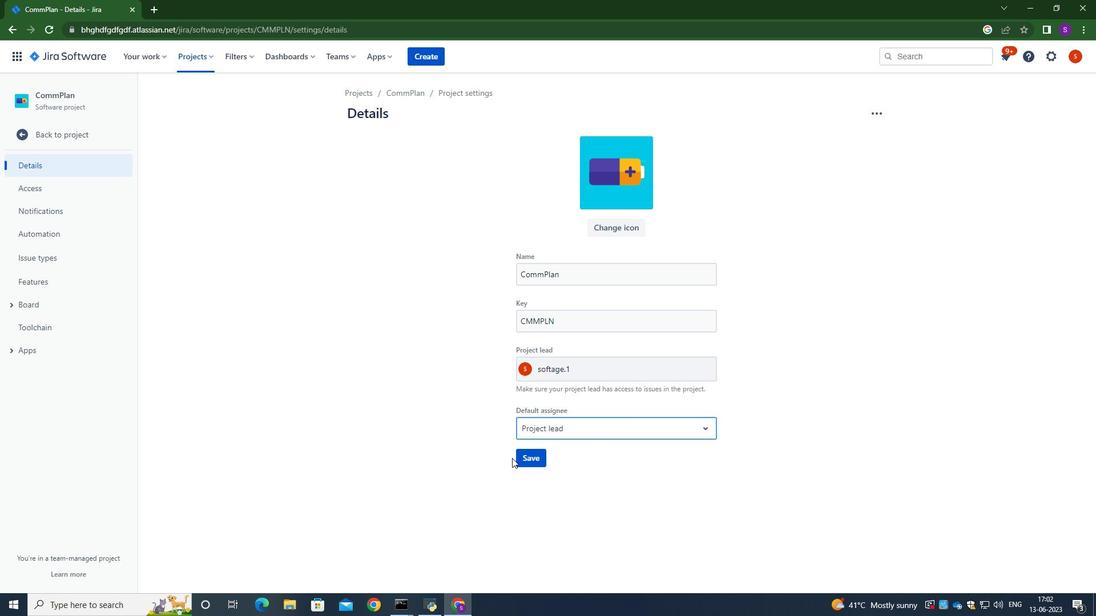 
Action: Mouse pressed left at (525, 454)
Screenshot: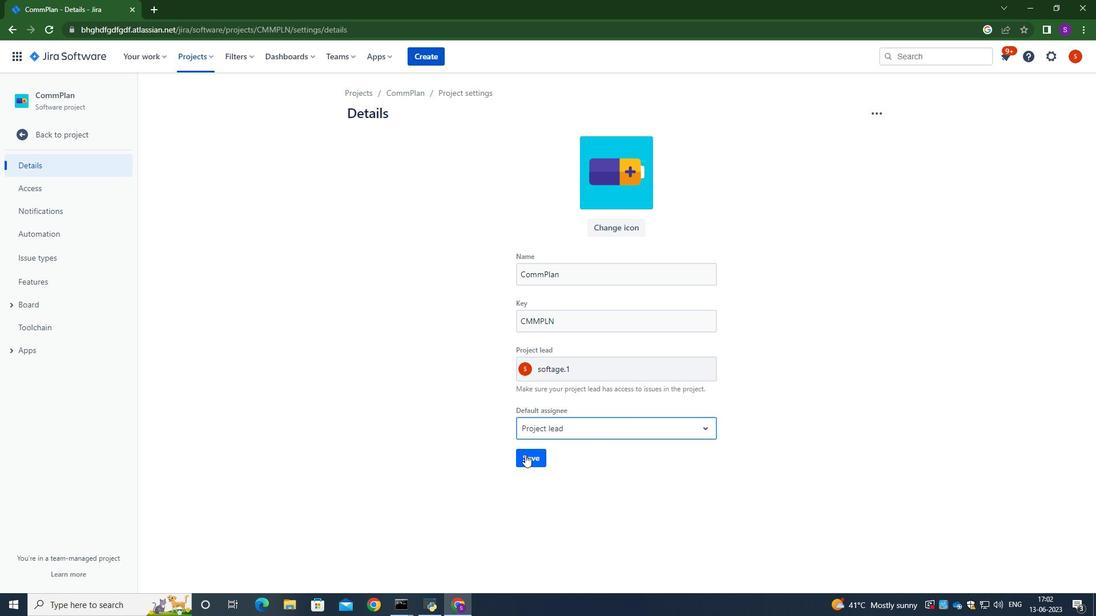 
Action: Mouse moved to (53, 129)
Screenshot: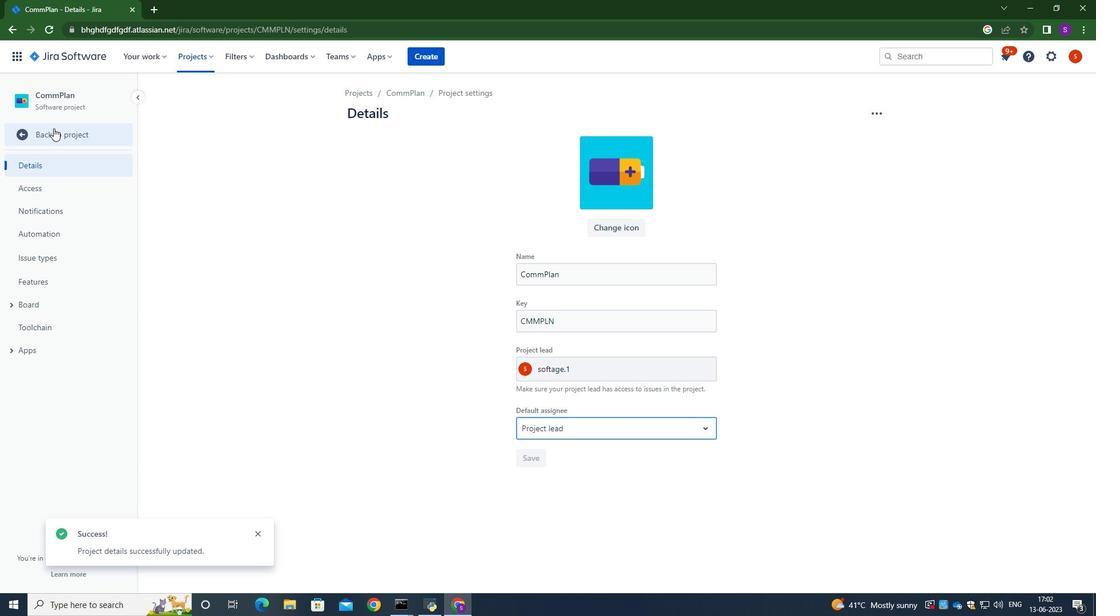 
Action: Mouse pressed left at (53, 129)
Screenshot: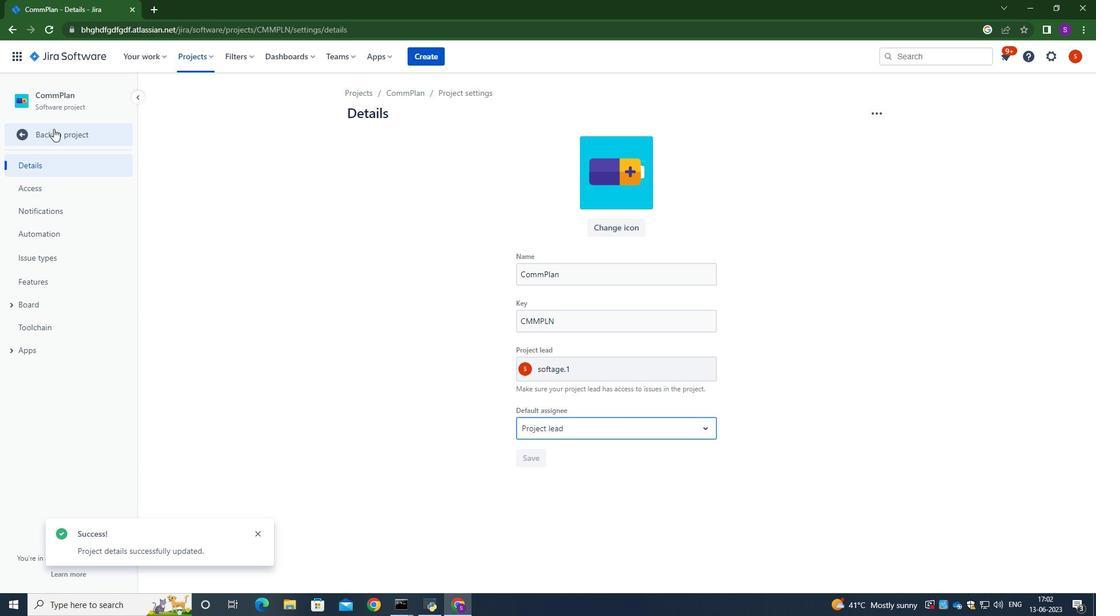 
Action: Mouse moved to (269, 152)
Screenshot: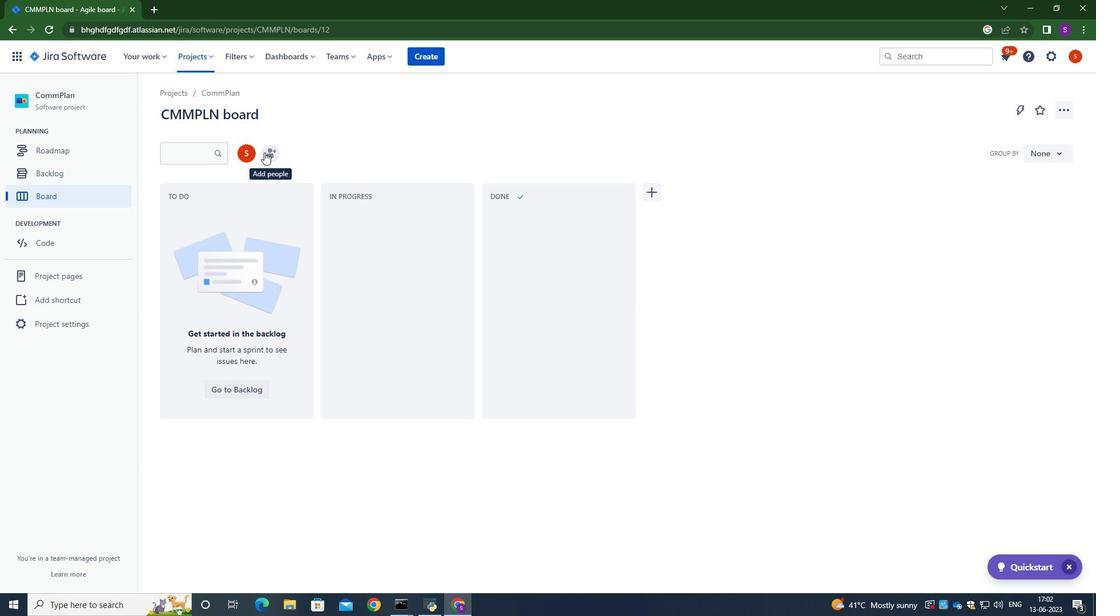 
Action: Mouse pressed left at (269, 152)
Screenshot: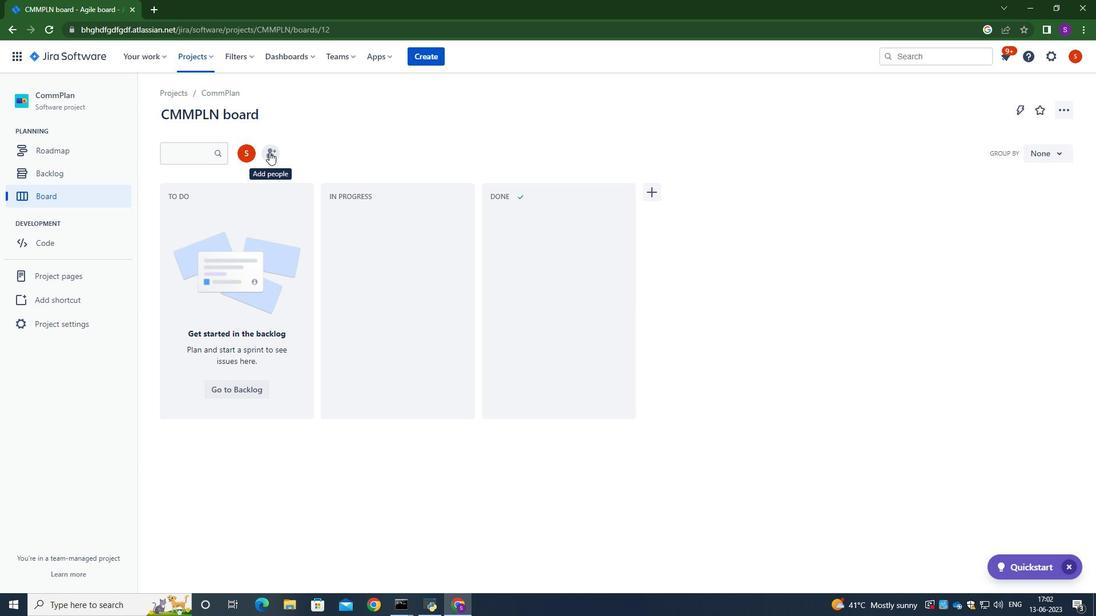 
Action: Mouse moved to (526, 145)
Screenshot: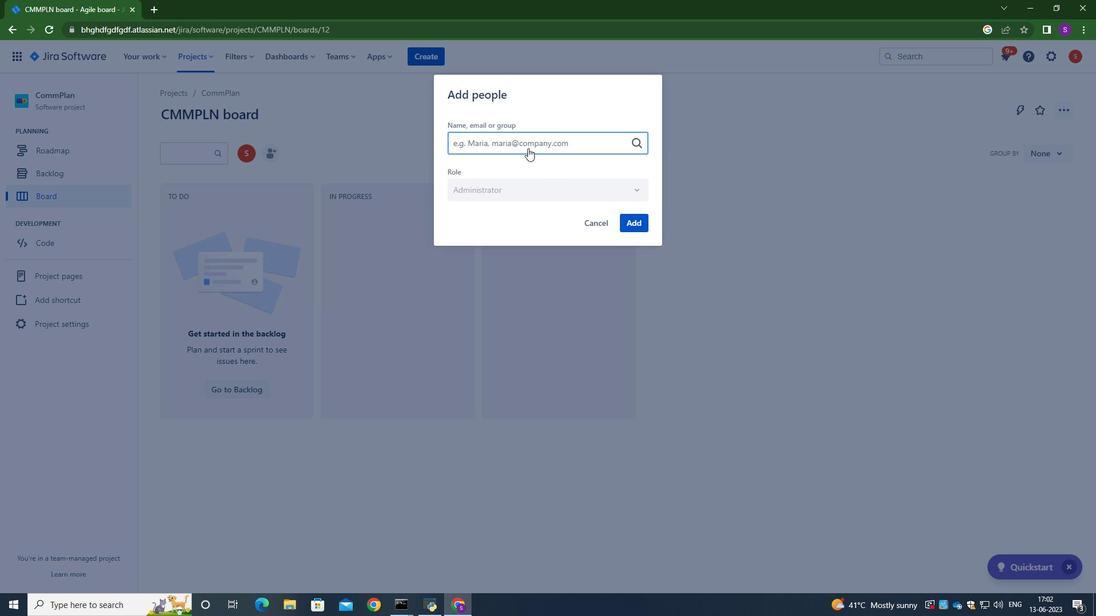 
Action: Key pressed softage.2<Key.shift>@softage.net
Screenshot: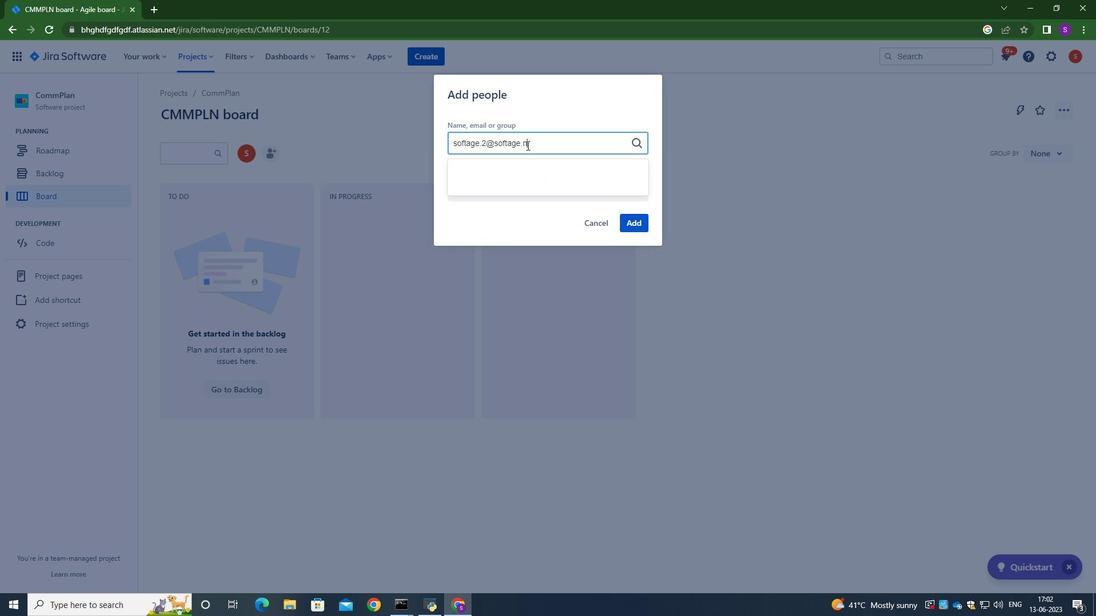 
Action: Mouse moved to (498, 175)
Screenshot: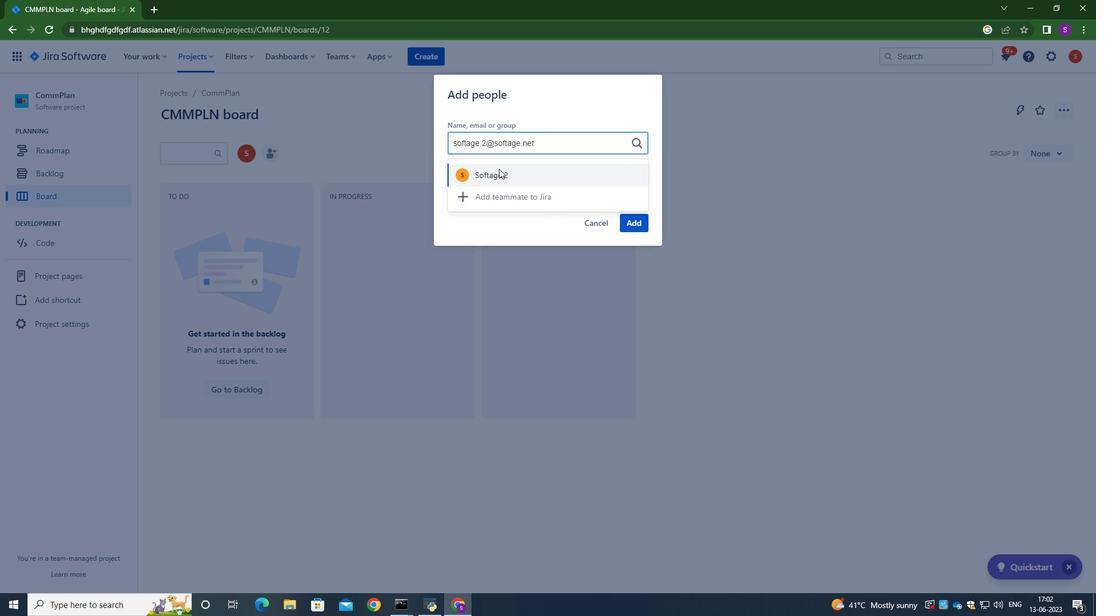 
Action: Mouse pressed left at (498, 175)
Screenshot: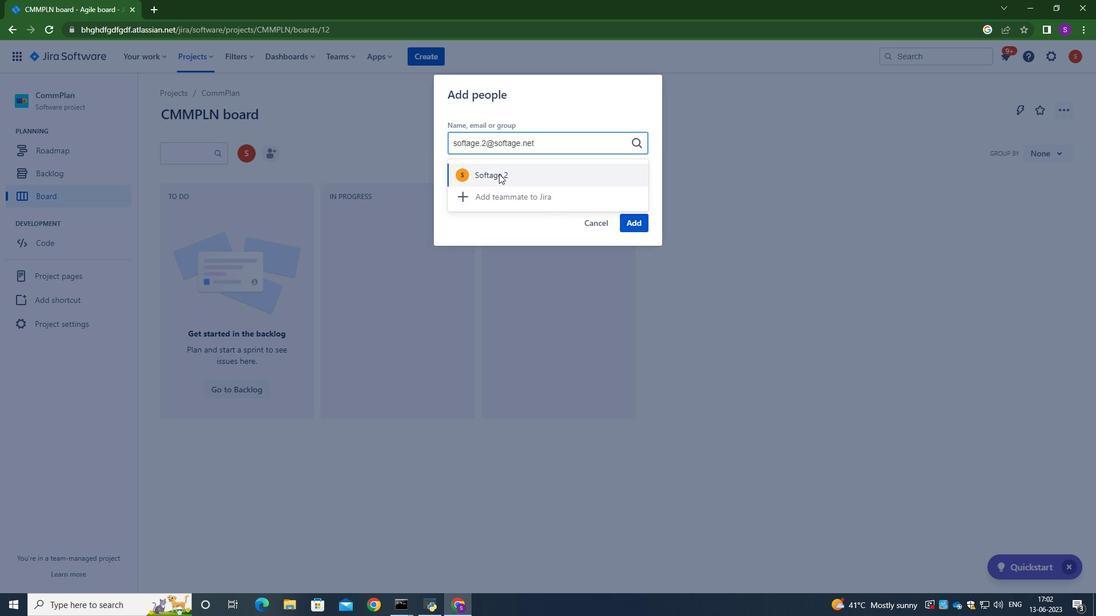 
Action: Mouse moved to (633, 227)
Screenshot: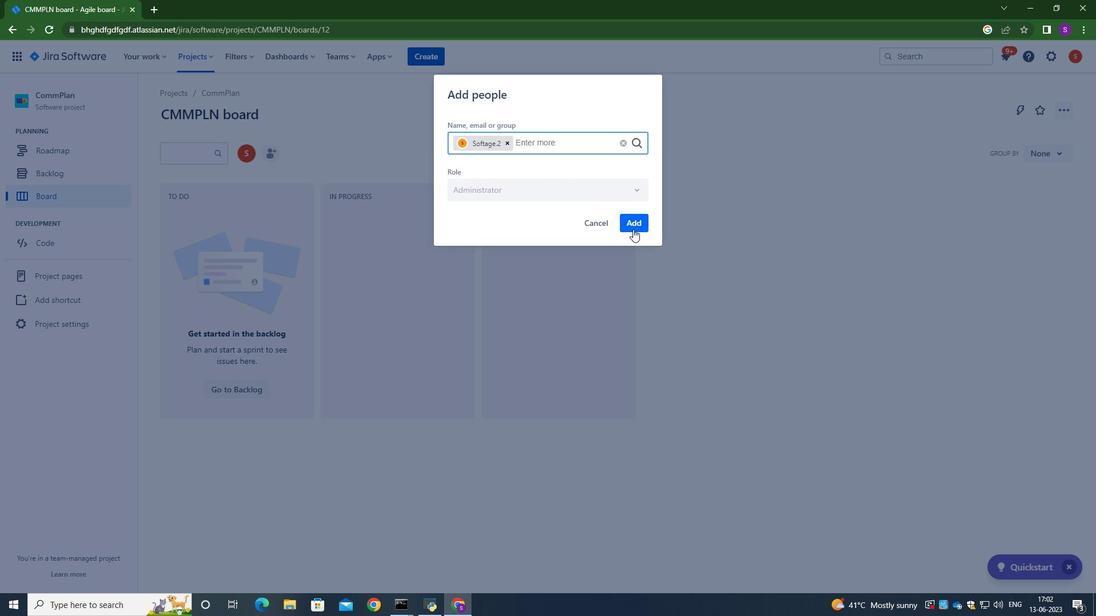 
Action: Mouse pressed left at (633, 227)
Screenshot: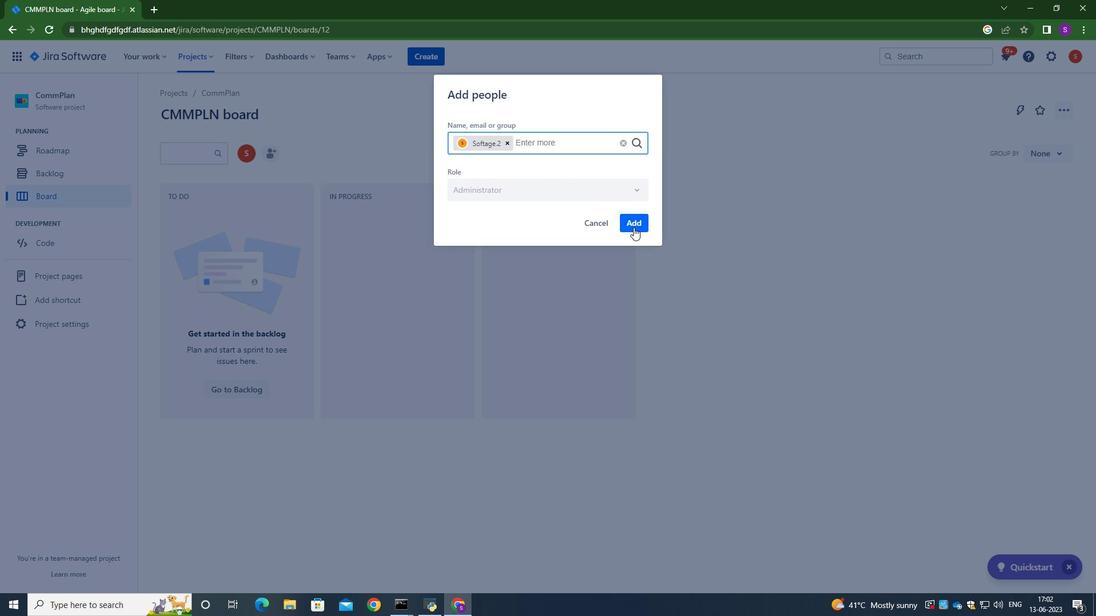 
Action: Mouse moved to (528, 261)
Screenshot: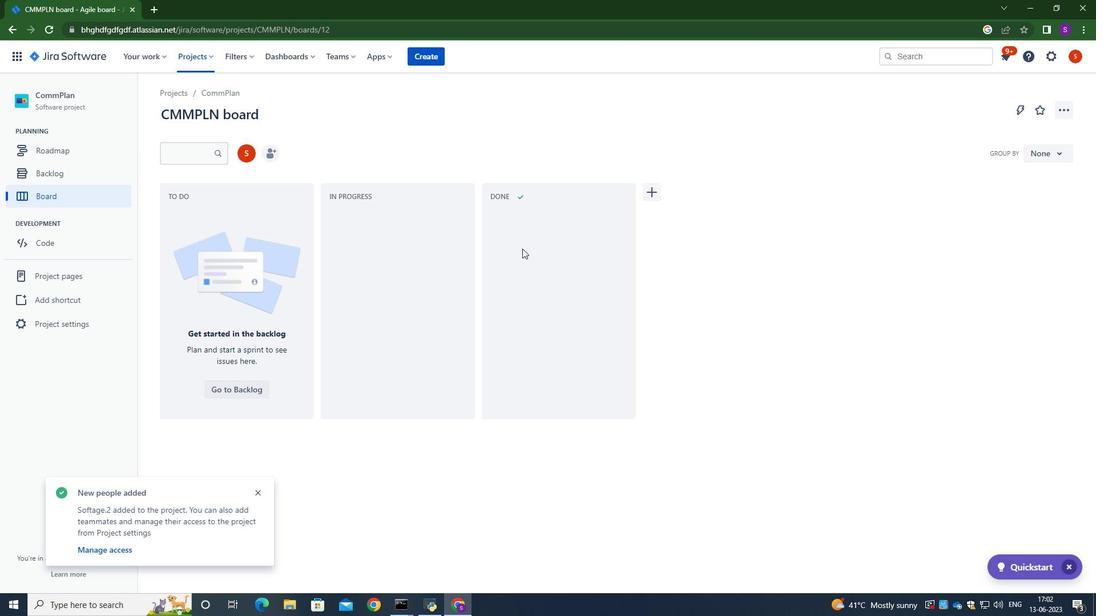 
